 Task: Filter the sponsorship log activity by the past week in the organization "ryshabh2k".
Action: Mouse moved to (1204, 115)
Screenshot: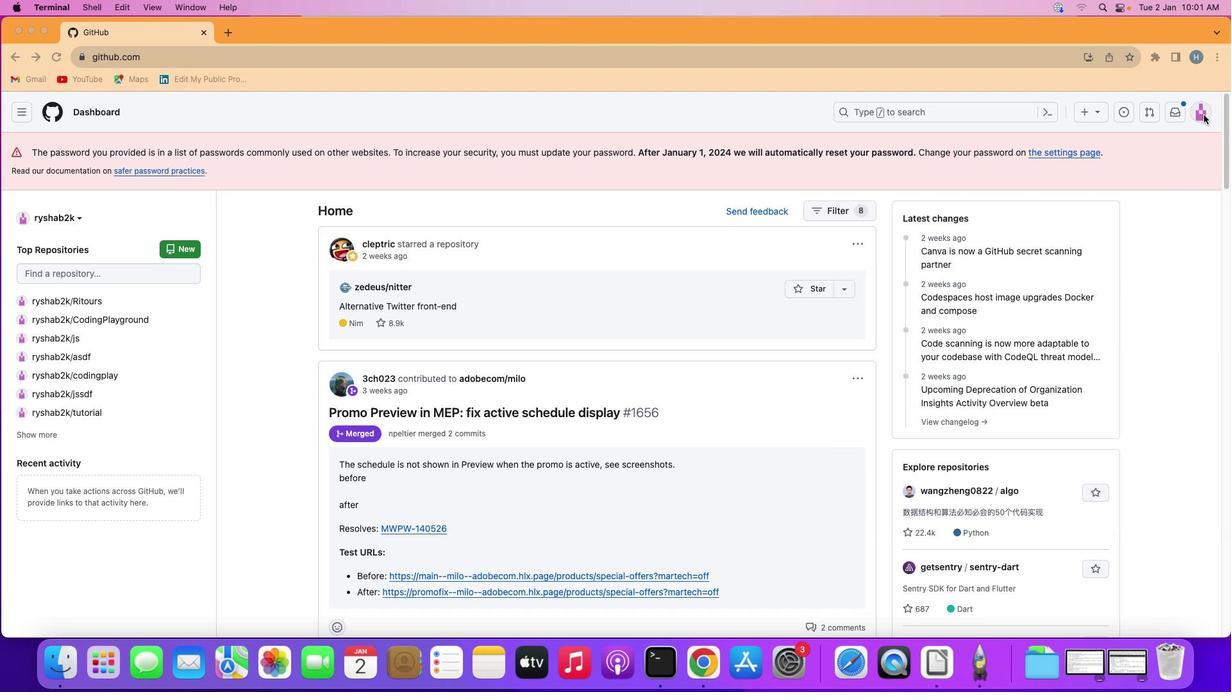 
Action: Mouse pressed left at (1204, 115)
Screenshot: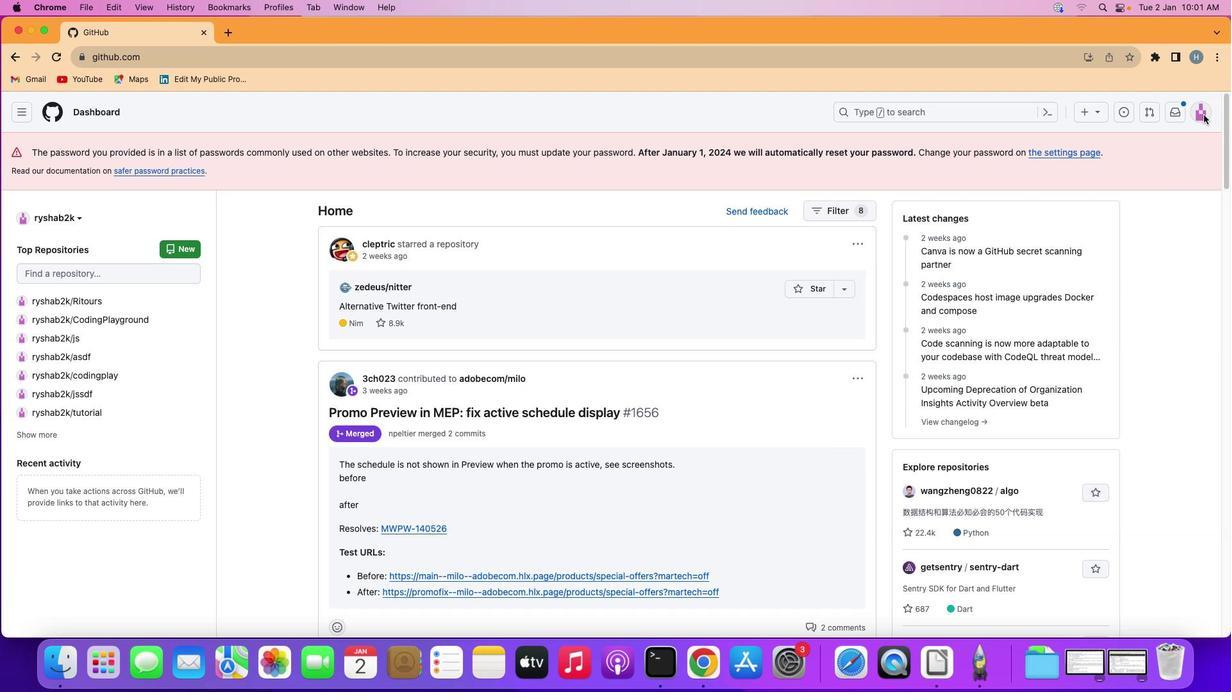 
Action: Mouse moved to (1199, 114)
Screenshot: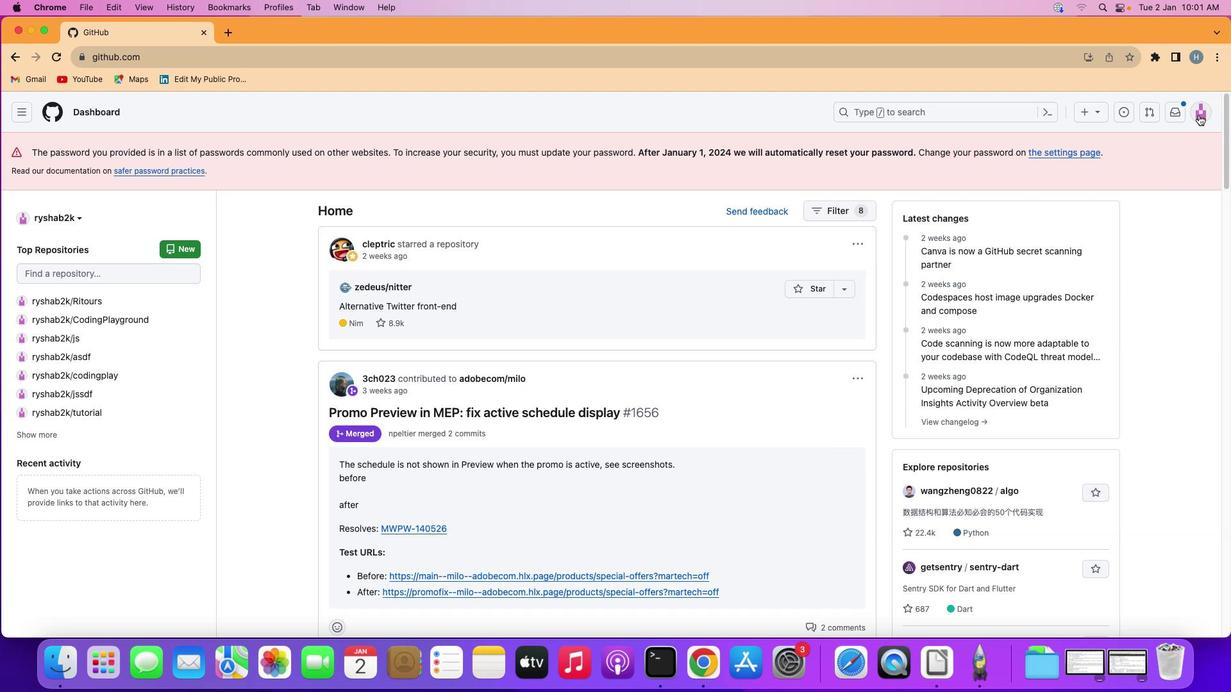 
Action: Mouse pressed left at (1199, 114)
Screenshot: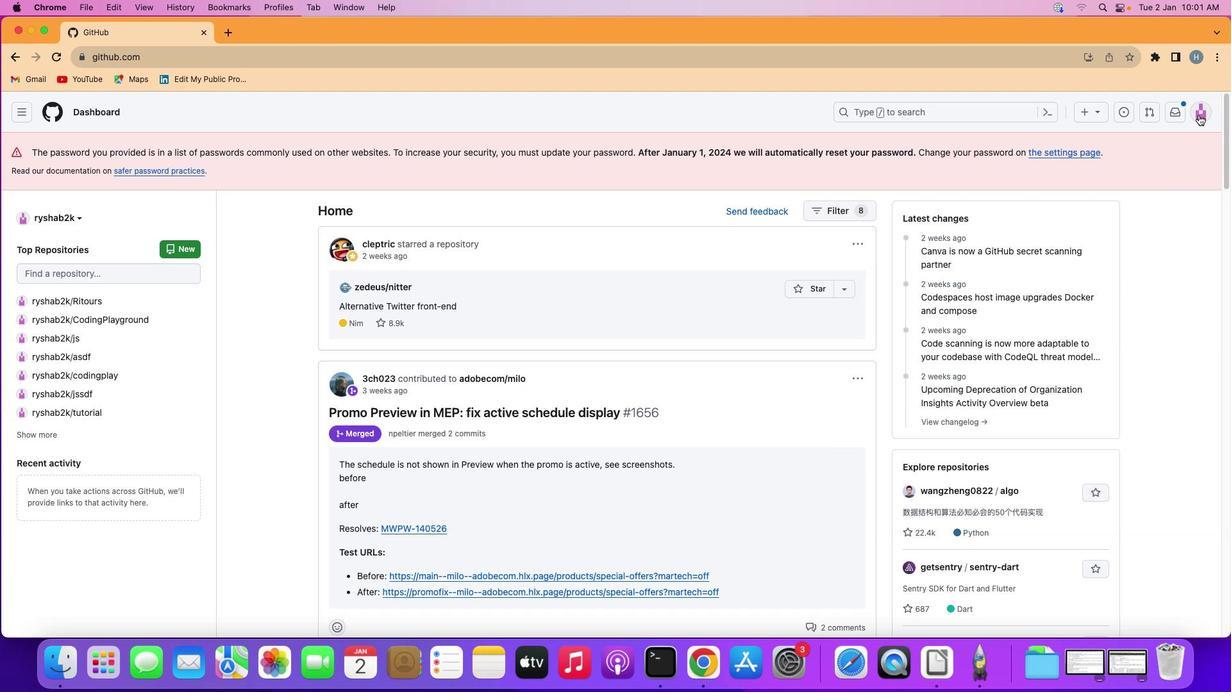 
Action: Mouse moved to (1097, 263)
Screenshot: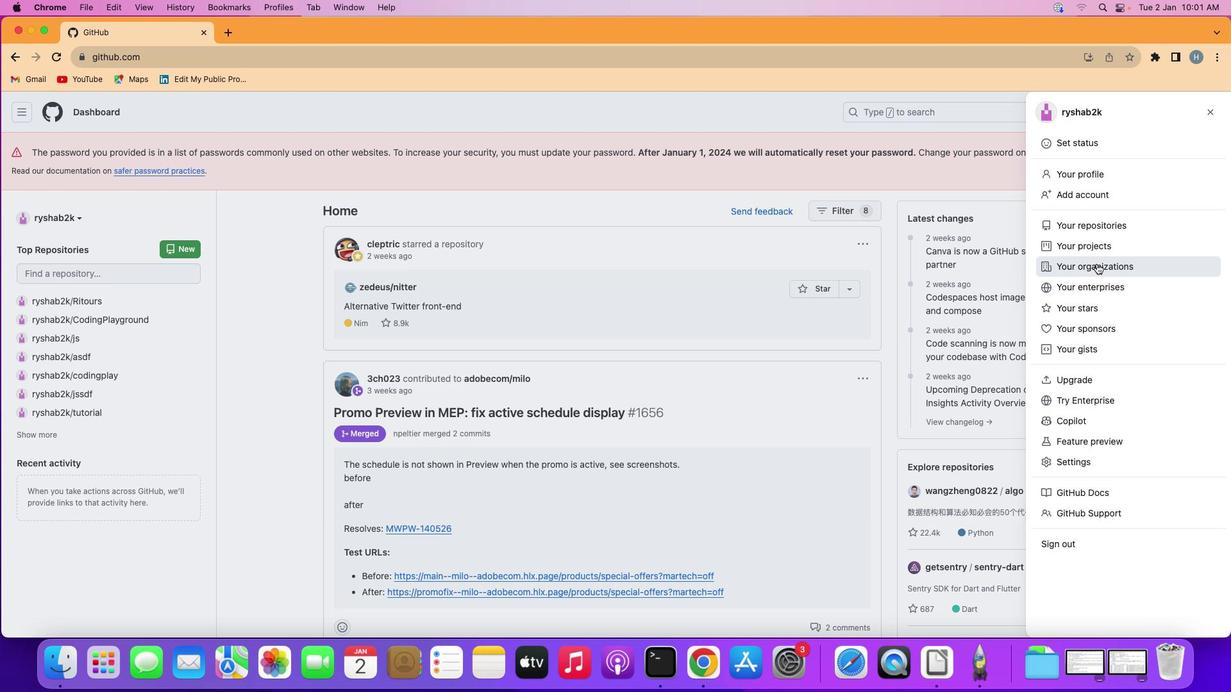 
Action: Mouse pressed left at (1097, 263)
Screenshot: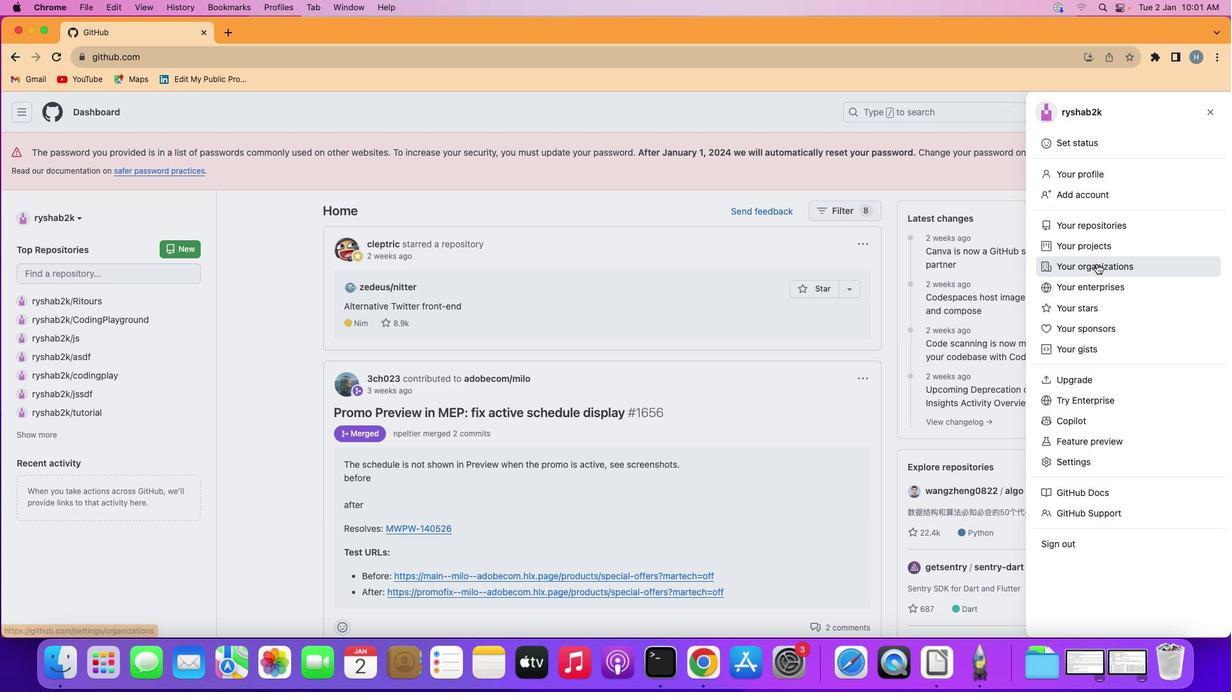 
Action: Mouse moved to (948, 306)
Screenshot: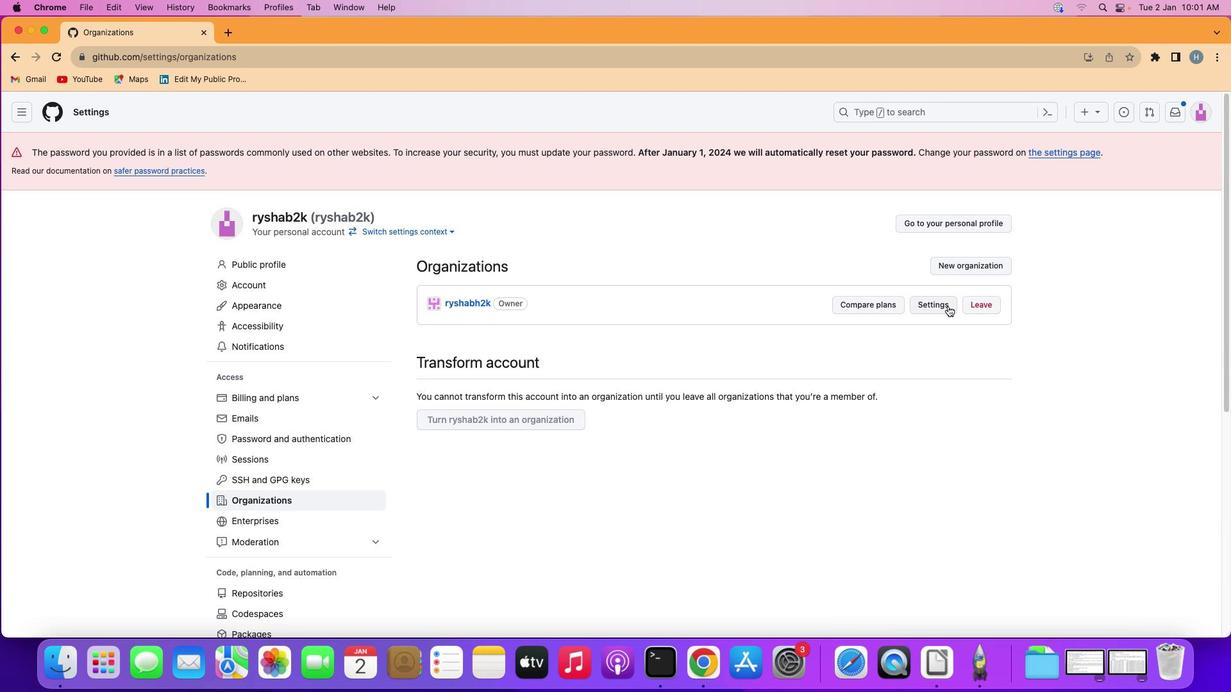 
Action: Mouse pressed left at (948, 306)
Screenshot: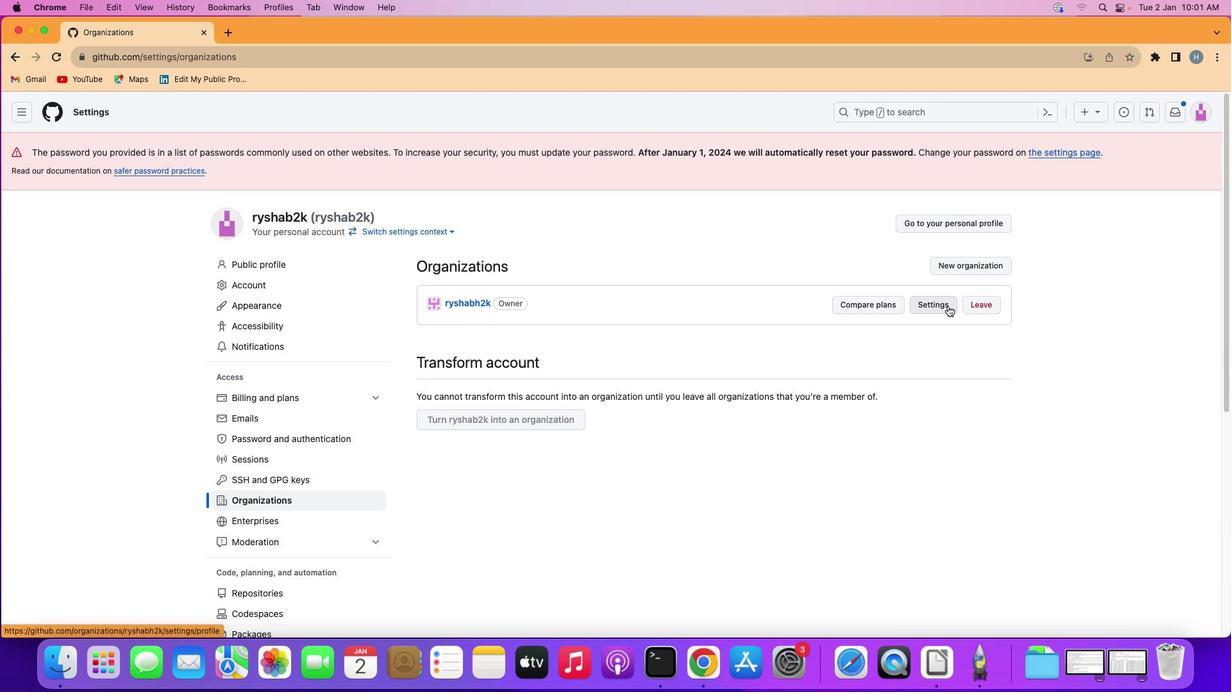 
Action: Mouse moved to (402, 512)
Screenshot: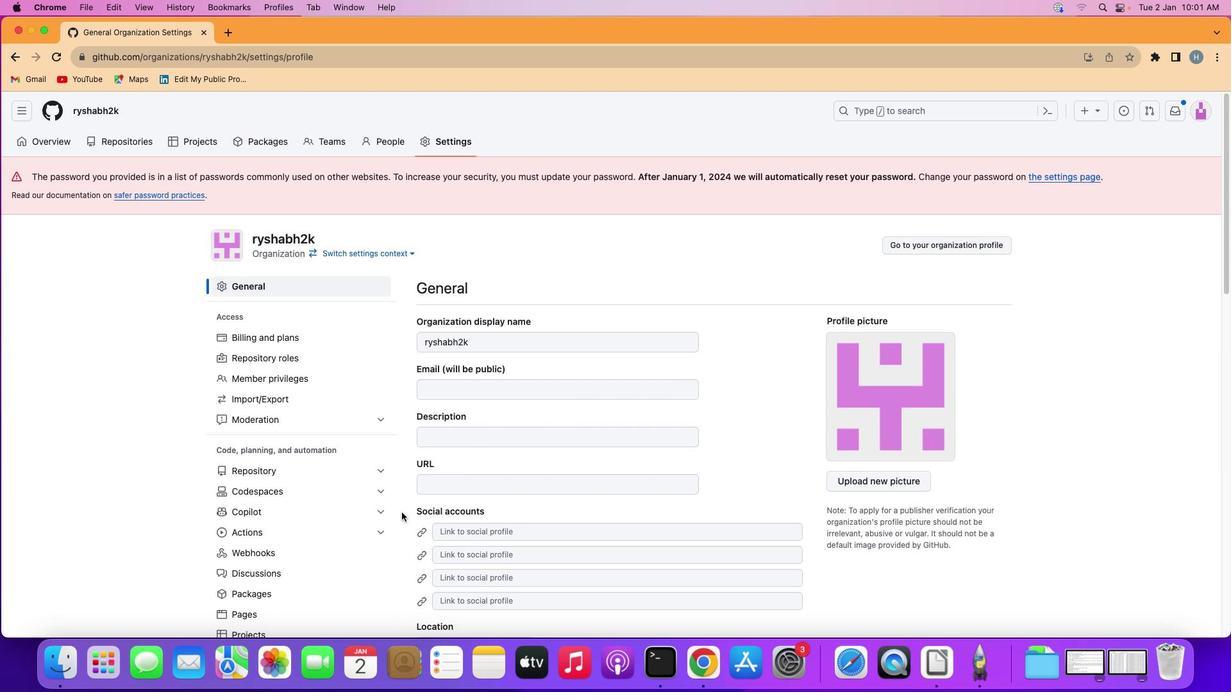 
Action: Mouse scrolled (402, 512) with delta (0, 0)
Screenshot: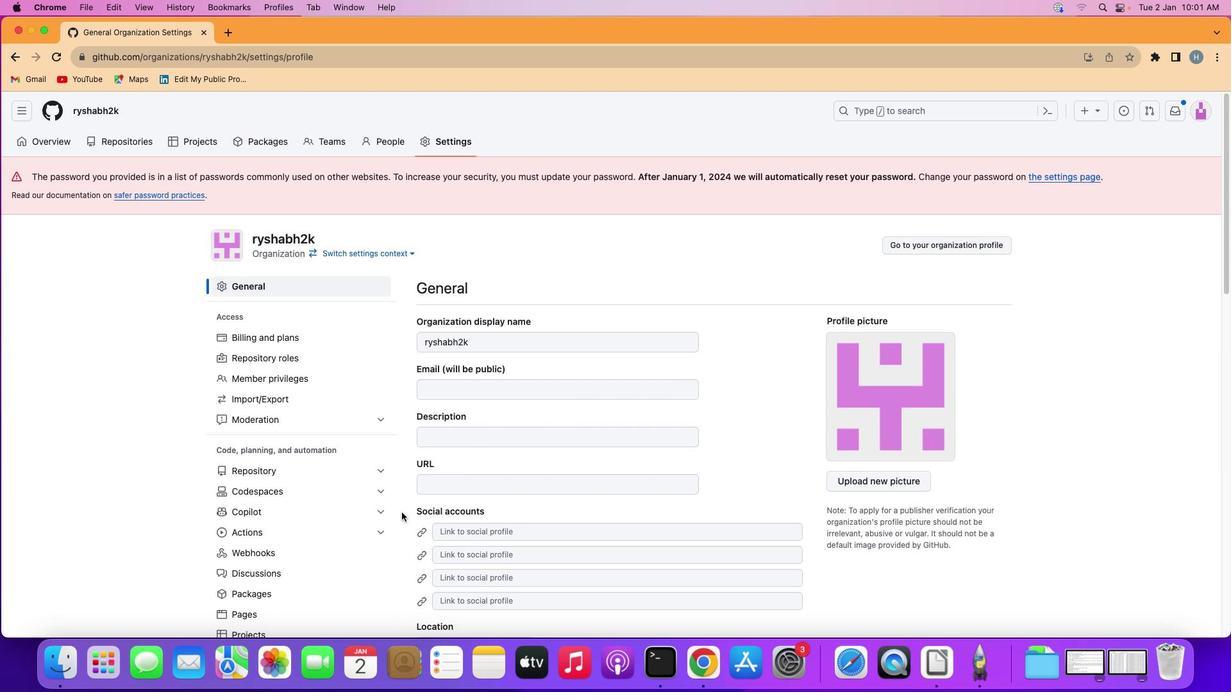 
Action: Mouse scrolled (402, 512) with delta (0, 0)
Screenshot: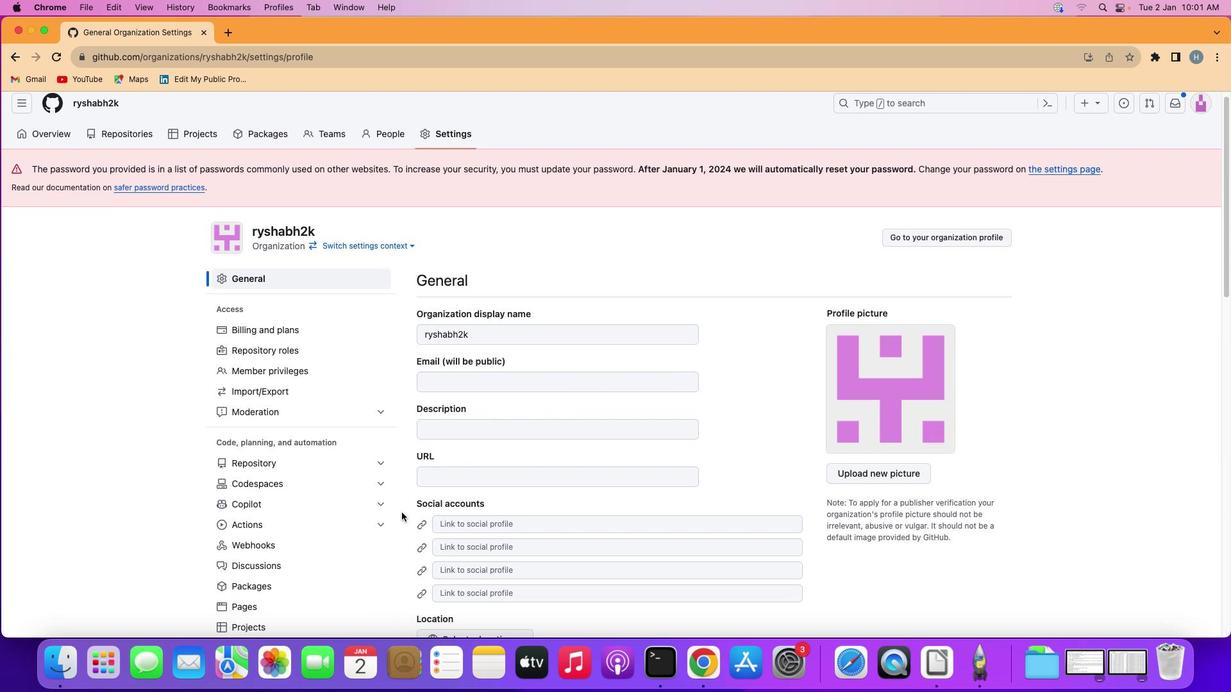 
Action: Mouse moved to (403, 510)
Screenshot: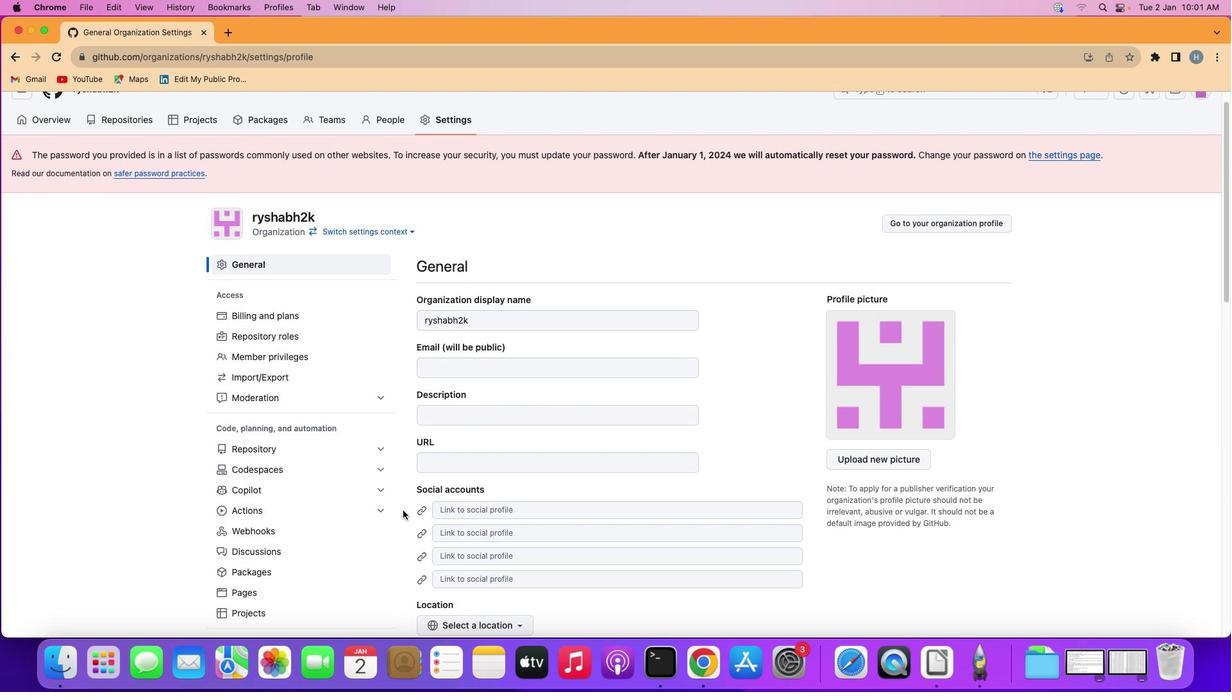 
Action: Mouse scrolled (403, 510) with delta (0, 0)
Screenshot: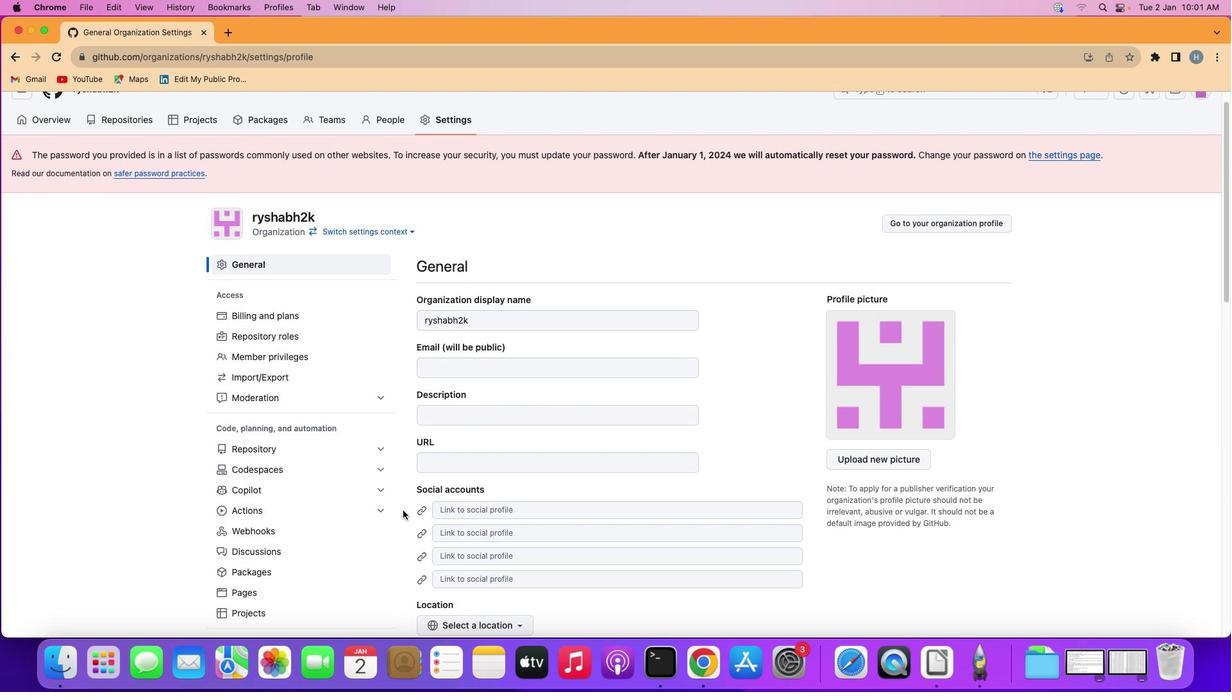 
Action: Mouse scrolled (403, 510) with delta (0, 0)
Screenshot: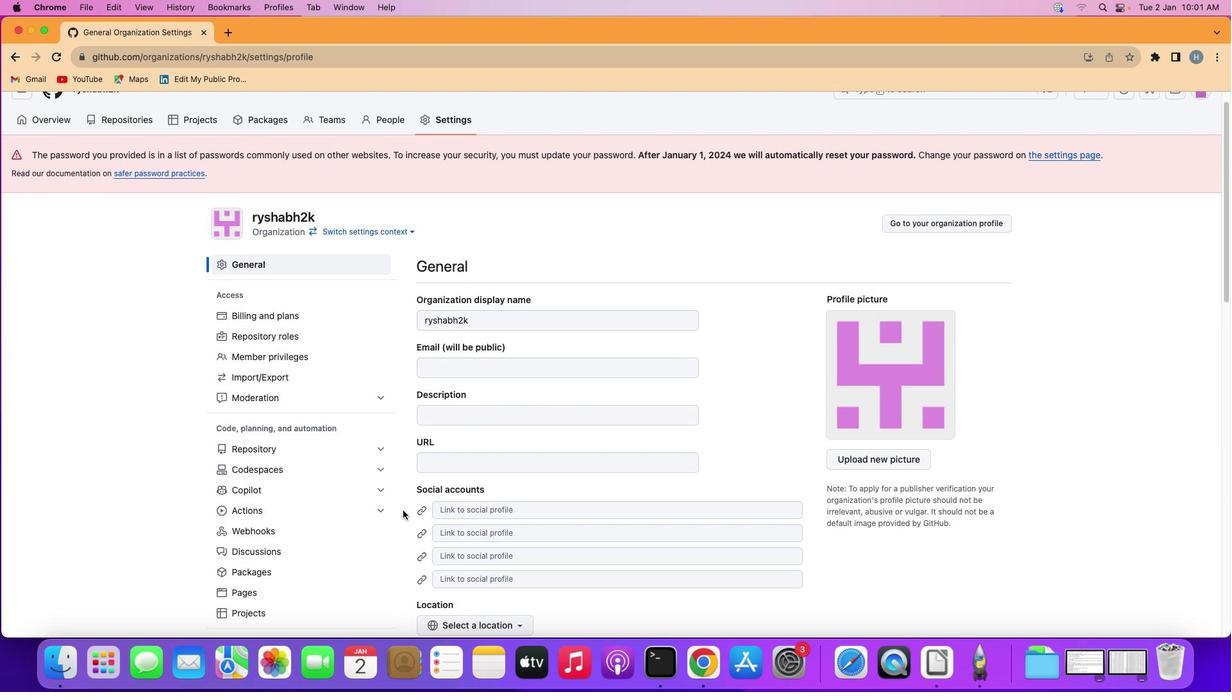 
Action: Mouse moved to (403, 510)
Screenshot: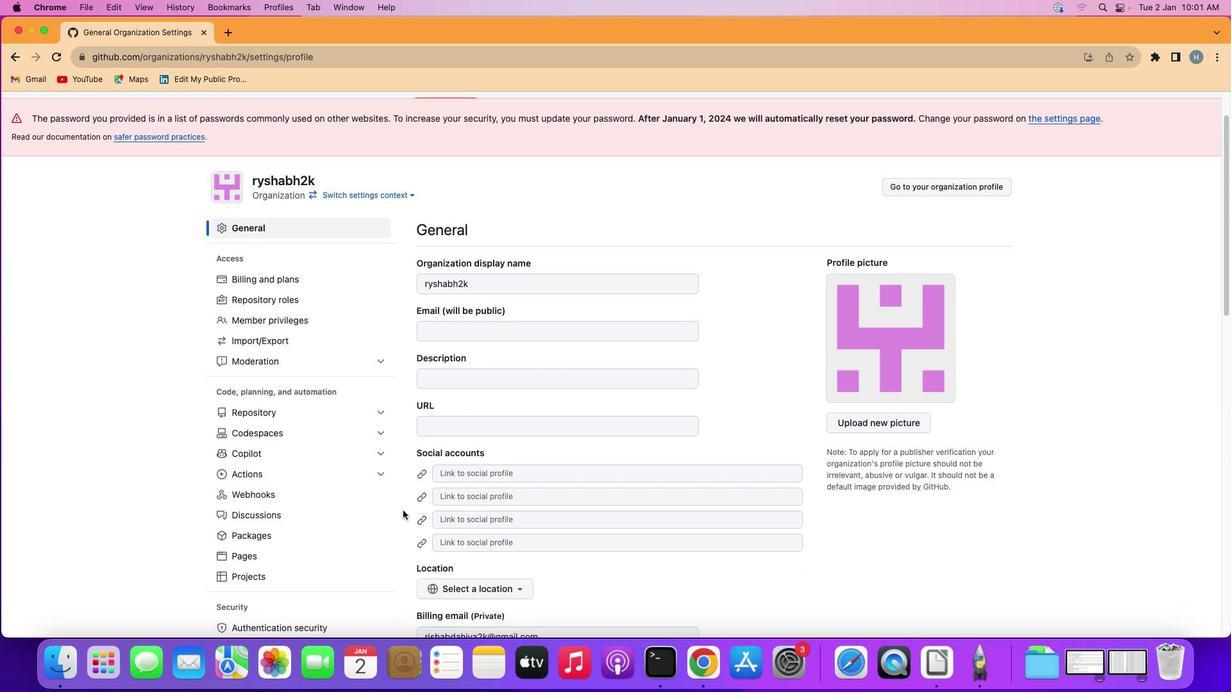 
Action: Mouse scrolled (403, 510) with delta (0, -1)
Screenshot: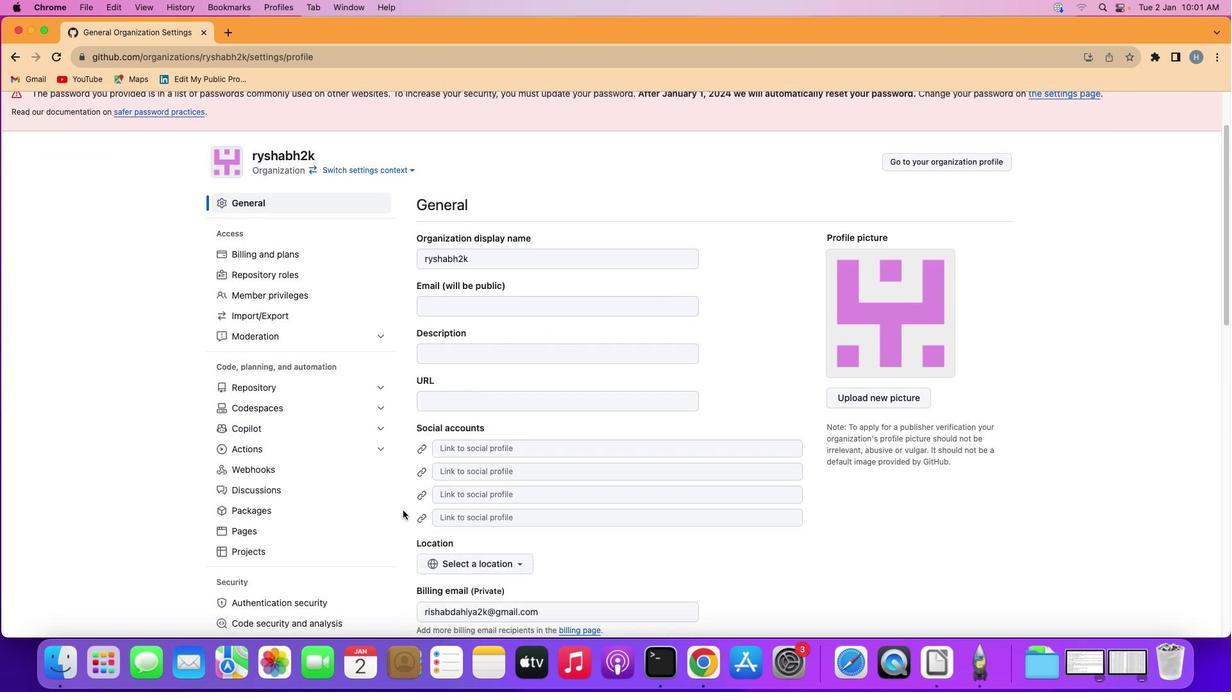 
Action: Mouse scrolled (403, 510) with delta (0, 0)
Screenshot: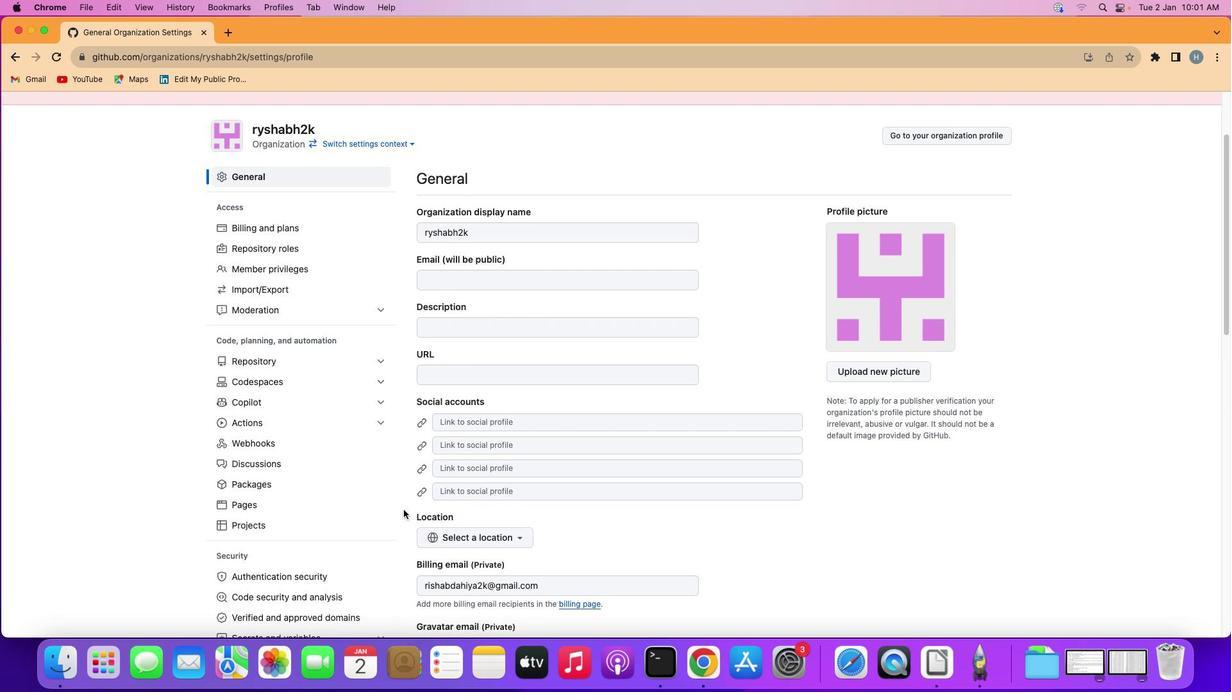 
Action: Mouse scrolled (403, 510) with delta (0, 0)
Screenshot: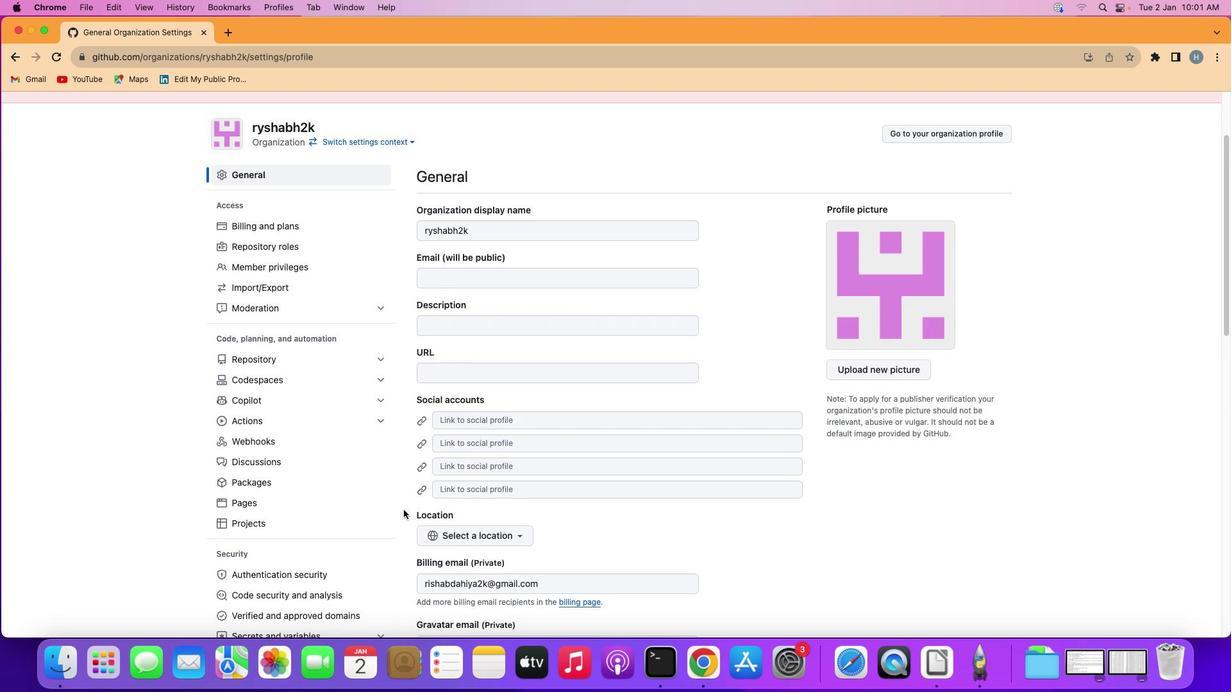 
Action: Mouse moved to (403, 510)
Screenshot: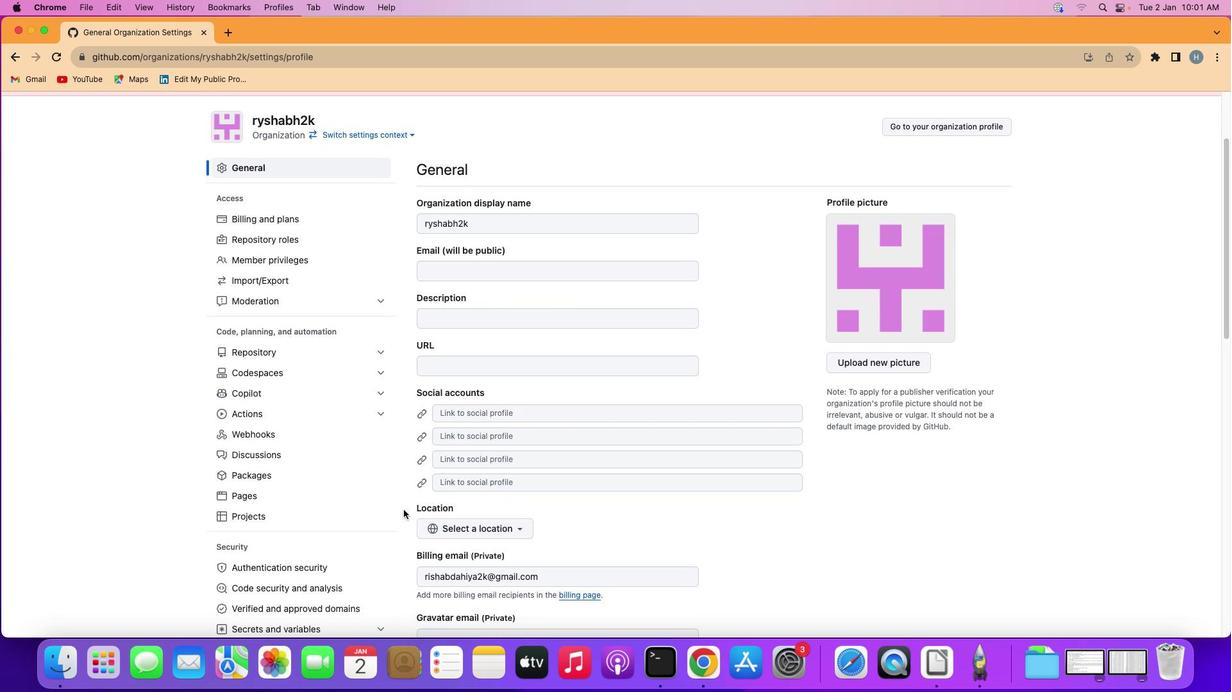
Action: Mouse scrolled (403, 510) with delta (0, 1)
Screenshot: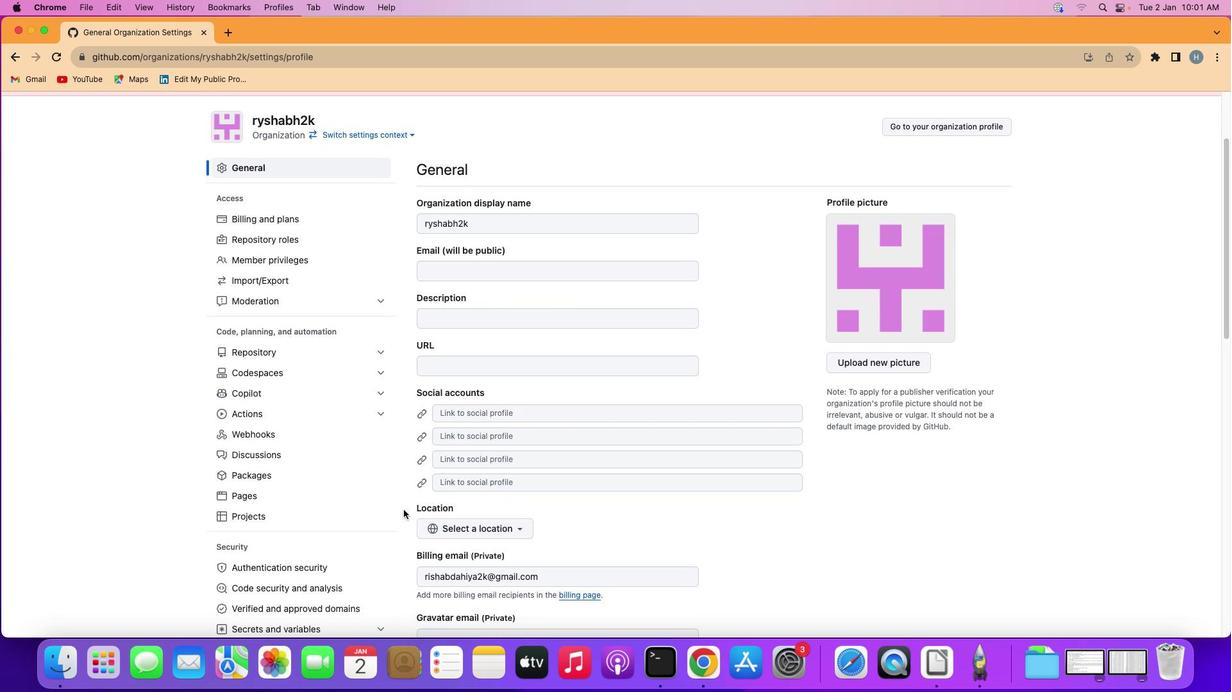 
Action: Mouse scrolled (403, 510) with delta (0, -1)
Screenshot: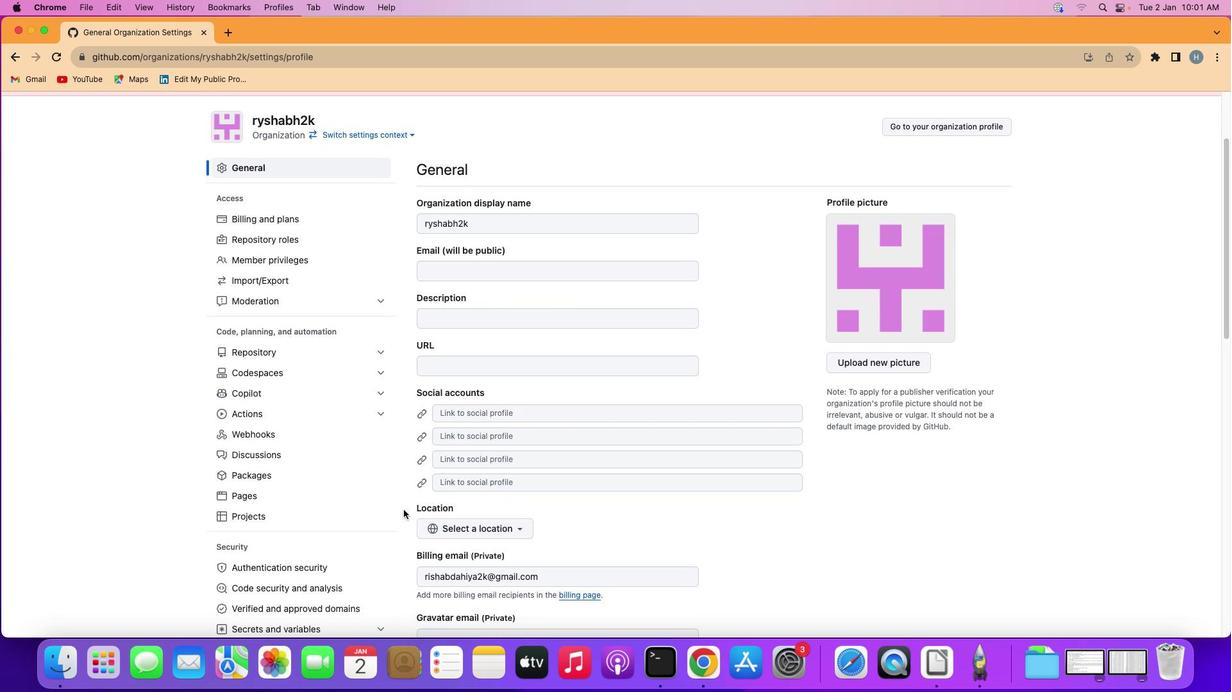 
Action: Mouse moved to (403, 510)
Screenshot: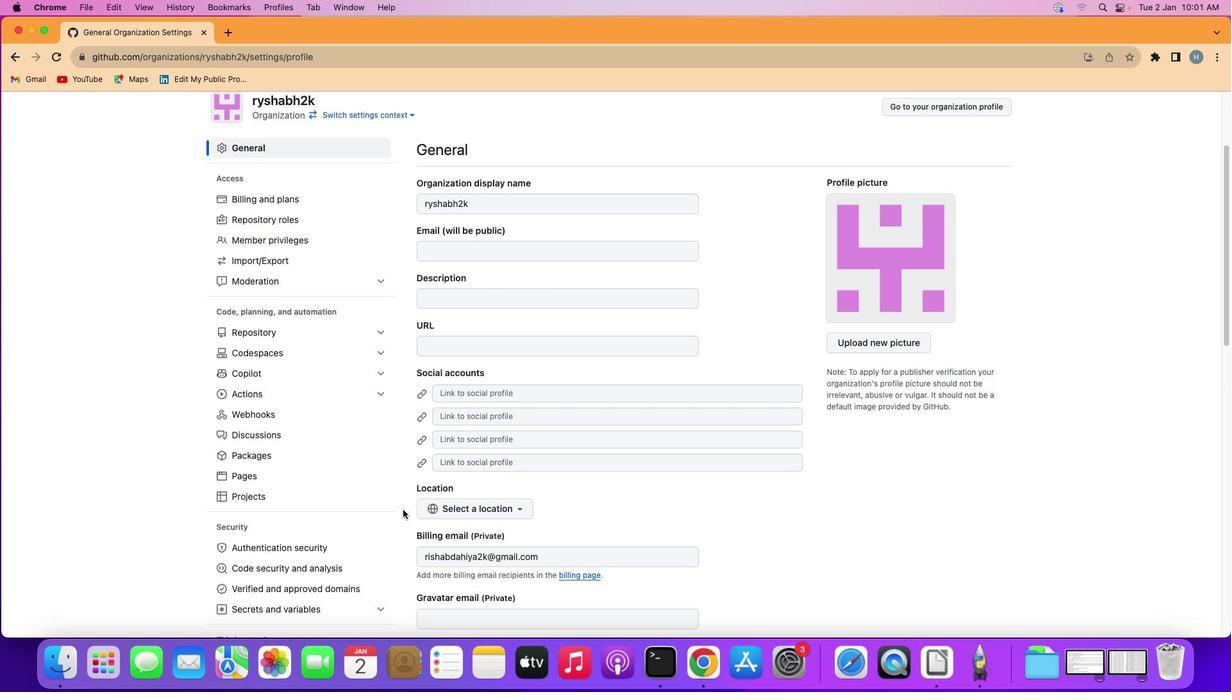 
Action: Mouse scrolled (403, 510) with delta (0, 0)
Screenshot: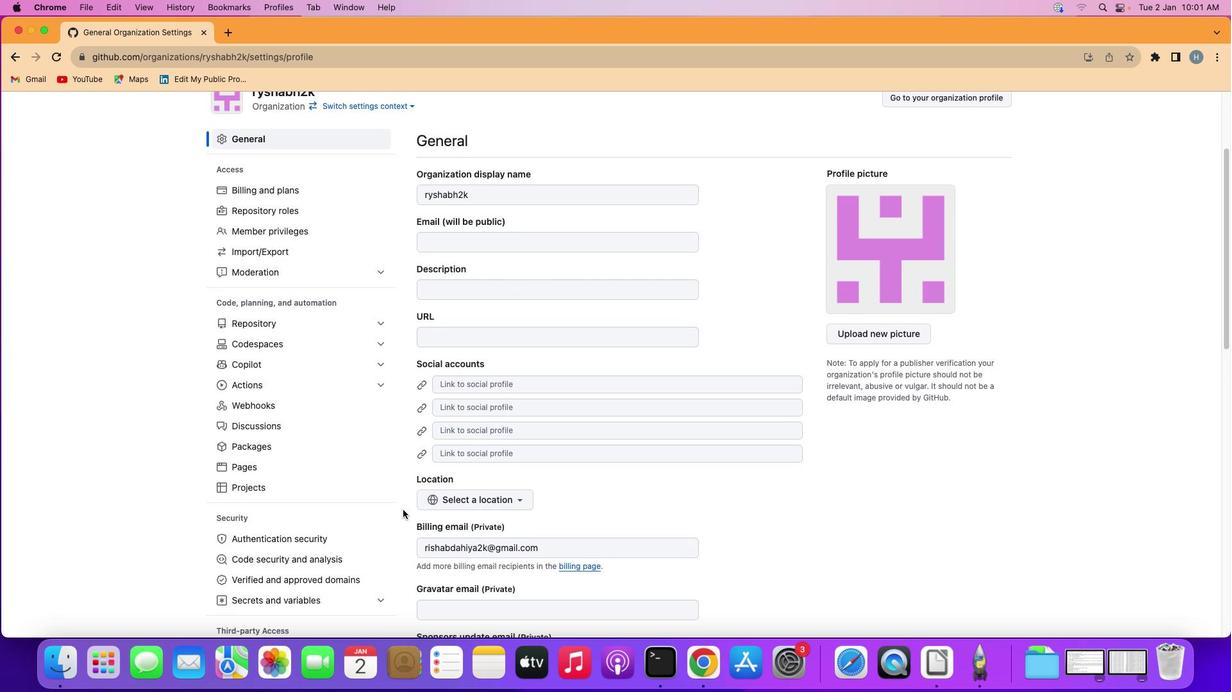 
Action: Mouse scrolled (403, 510) with delta (0, 0)
Screenshot: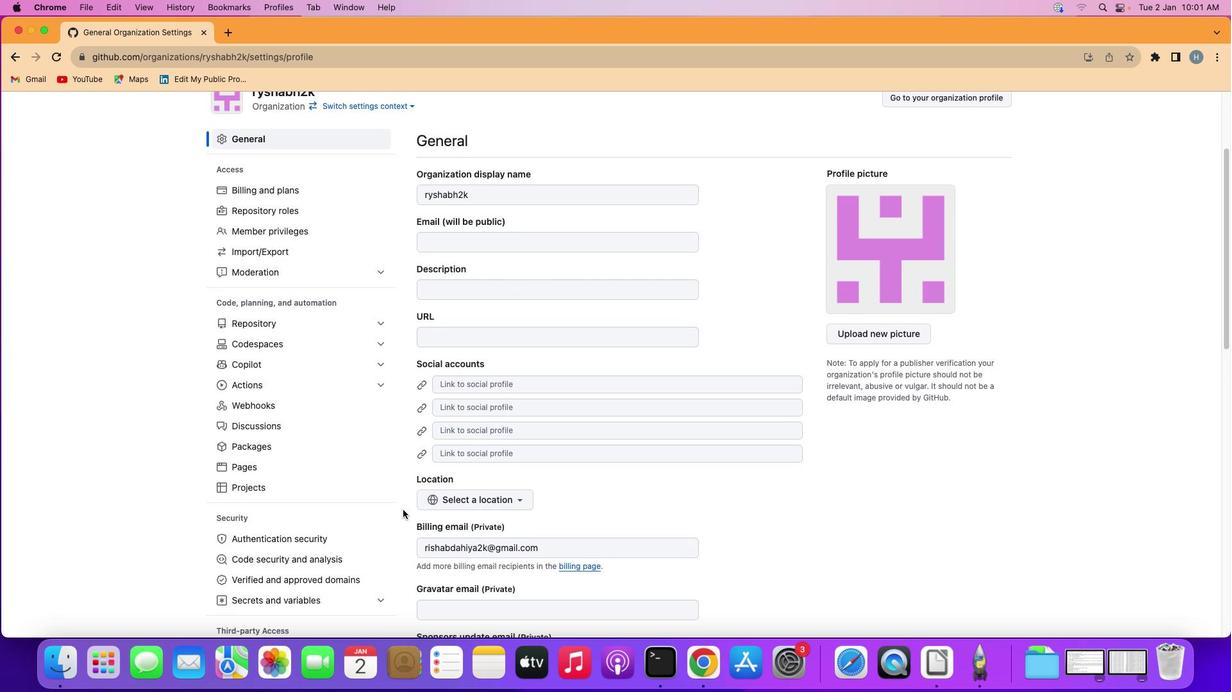
Action: Mouse scrolled (403, 510) with delta (0, 1)
Screenshot: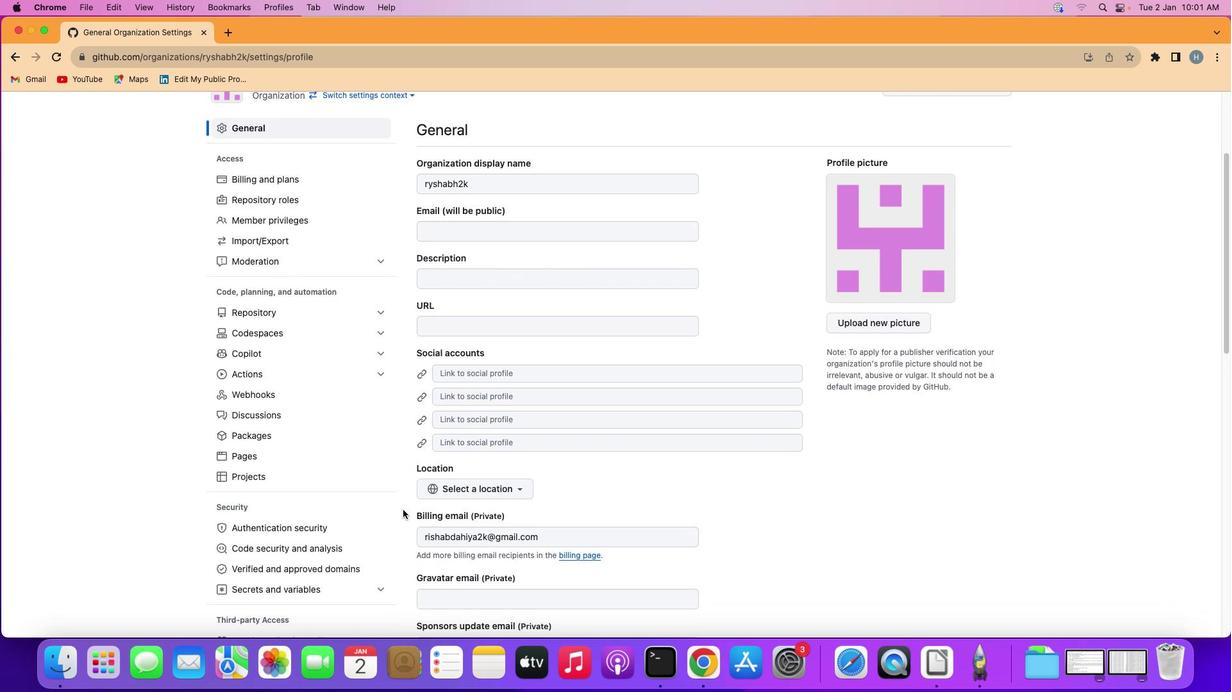 
Action: Mouse scrolled (403, 510) with delta (0, -2)
Screenshot: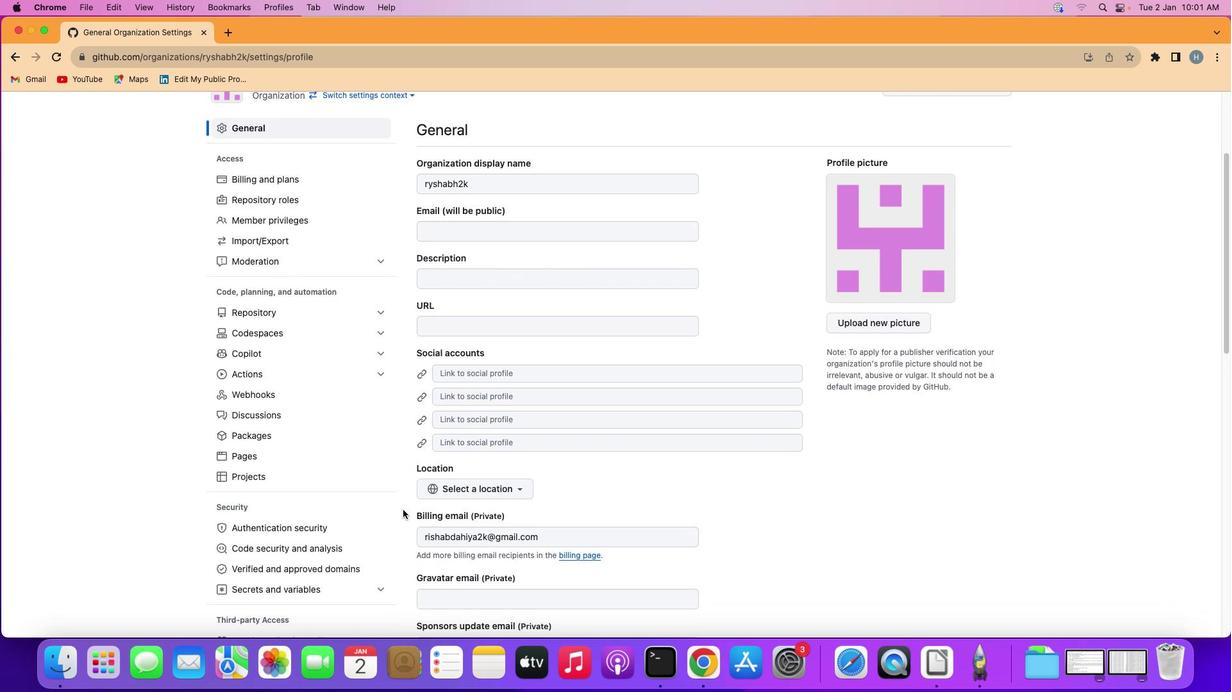 
Action: Mouse scrolled (403, 510) with delta (0, -1)
Screenshot: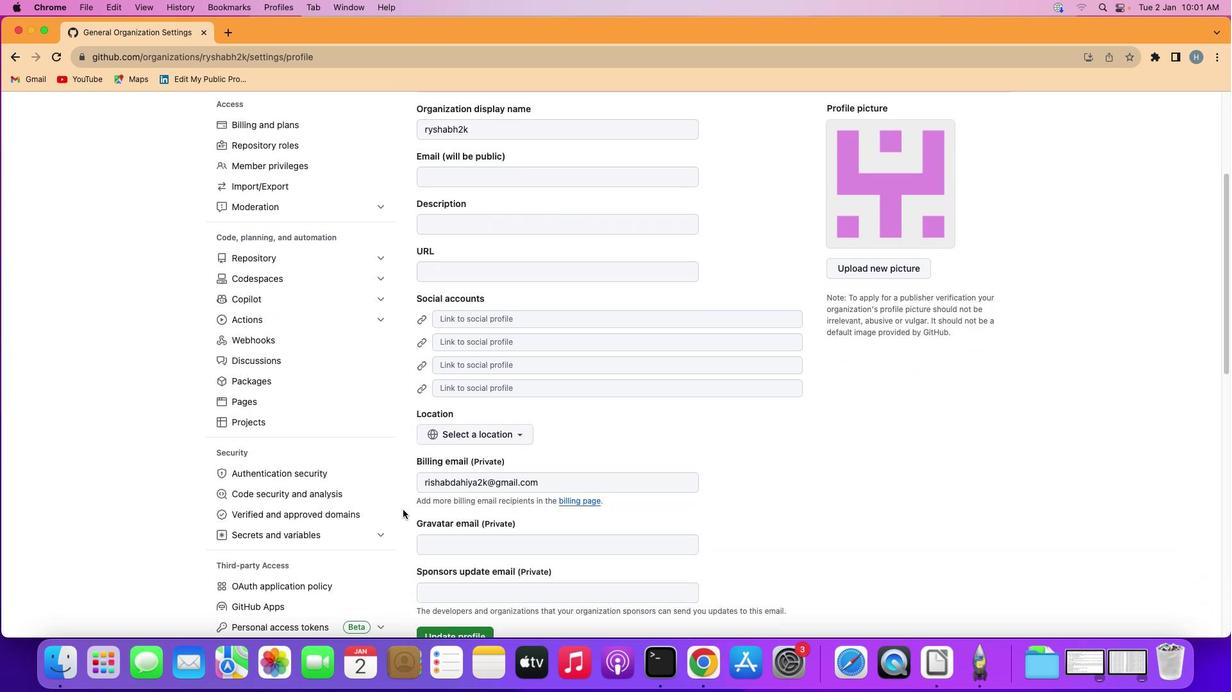 
Action: Mouse scrolled (403, 510) with delta (0, 0)
Screenshot: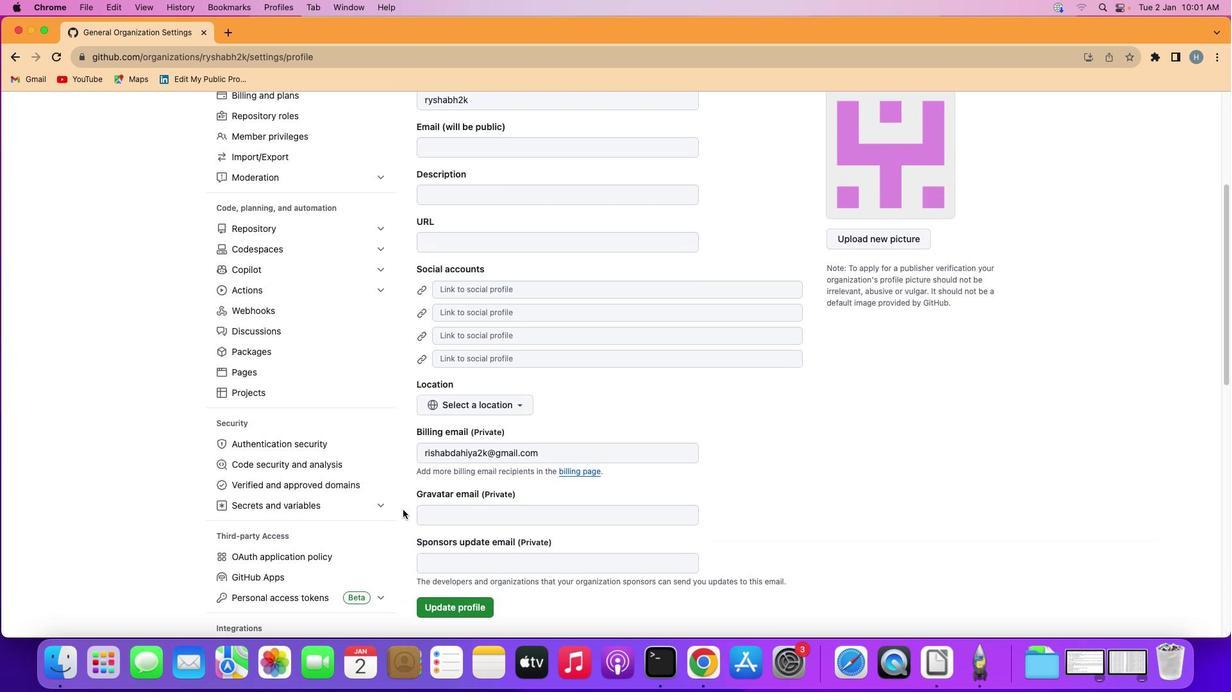
Action: Mouse scrolled (403, 510) with delta (0, 1)
Screenshot: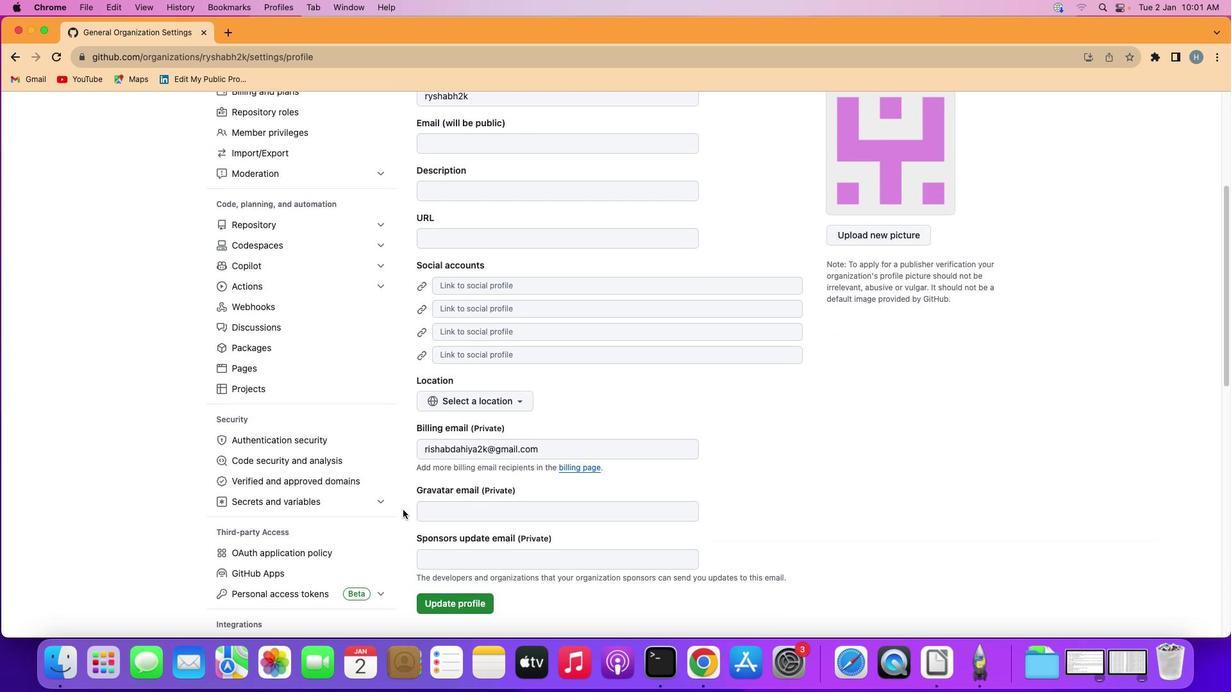 
Action: Mouse scrolled (403, 510) with delta (0, -2)
Screenshot: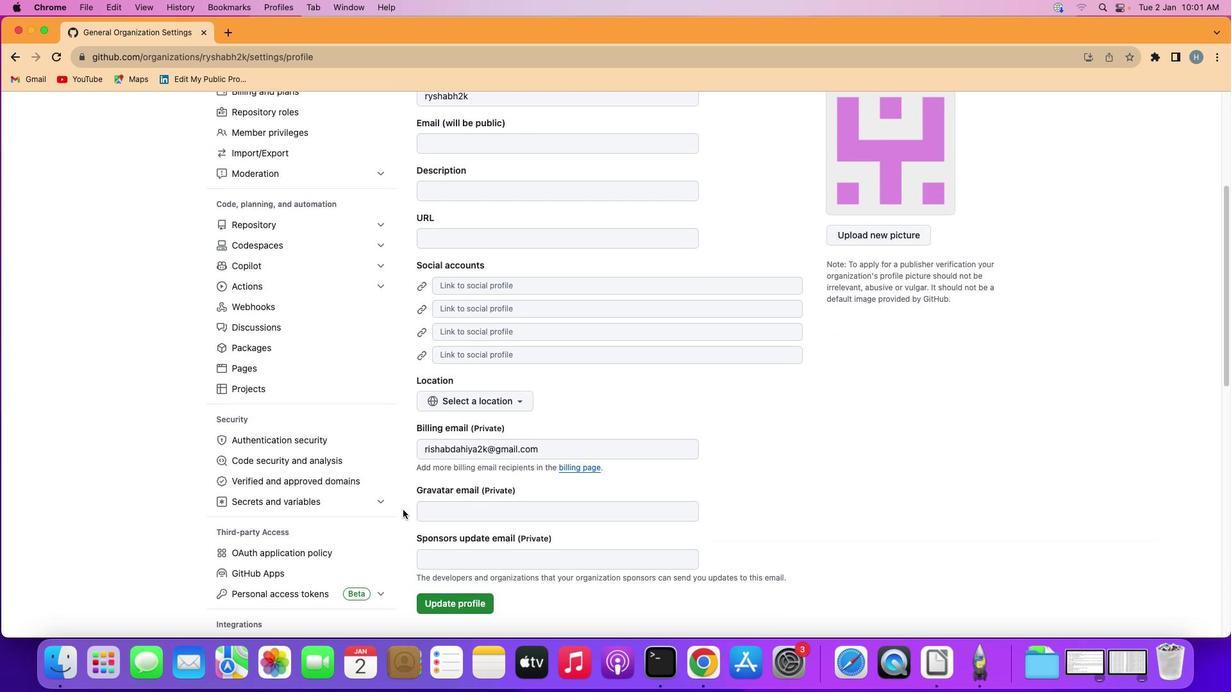 
Action: Mouse scrolled (403, 510) with delta (0, -1)
Screenshot: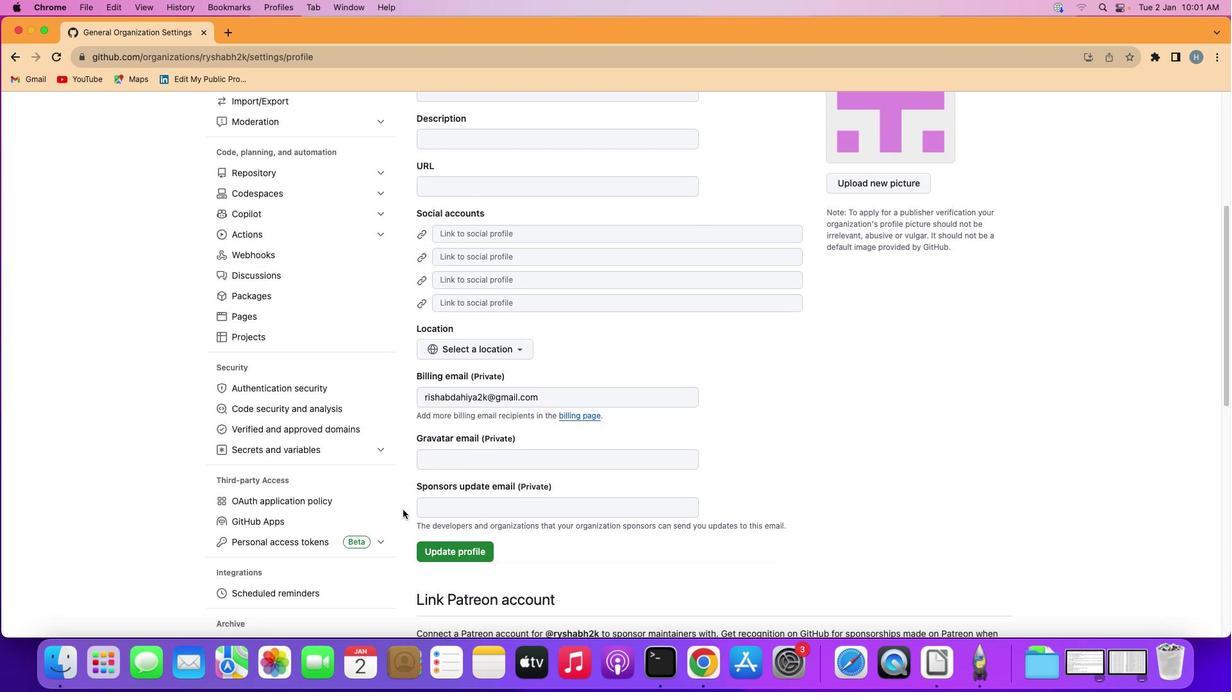 
Action: Mouse moved to (352, 557)
Screenshot: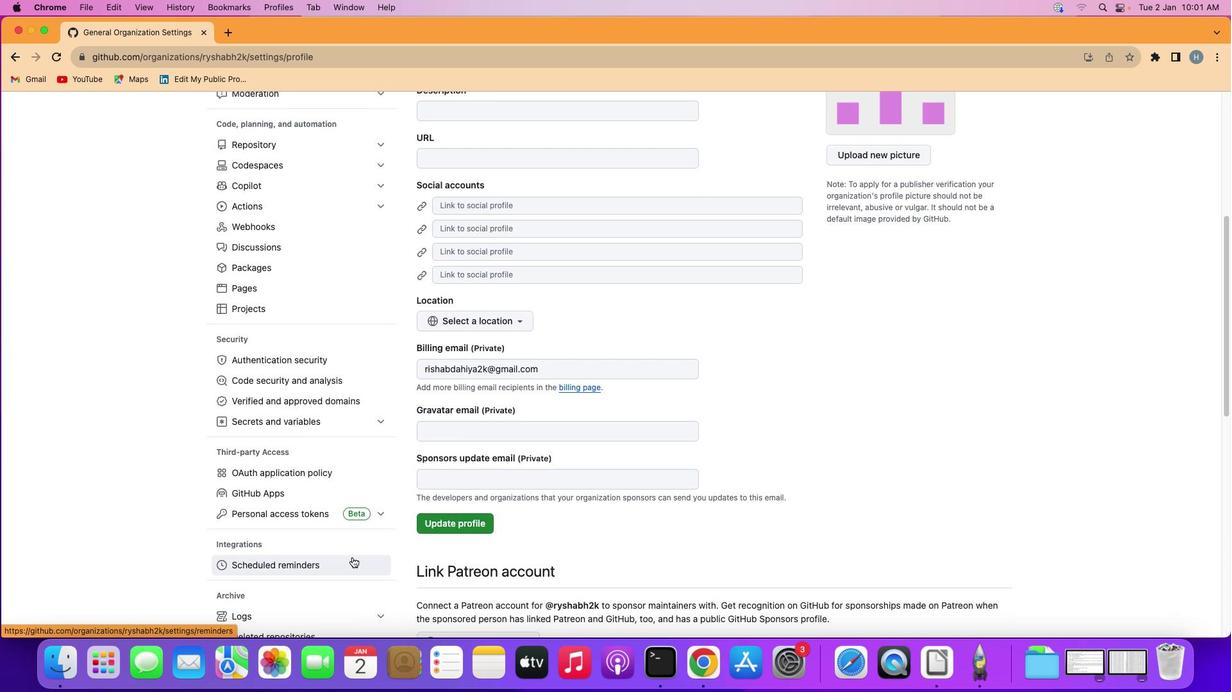 
Action: Mouse scrolled (352, 557) with delta (0, 0)
Screenshot: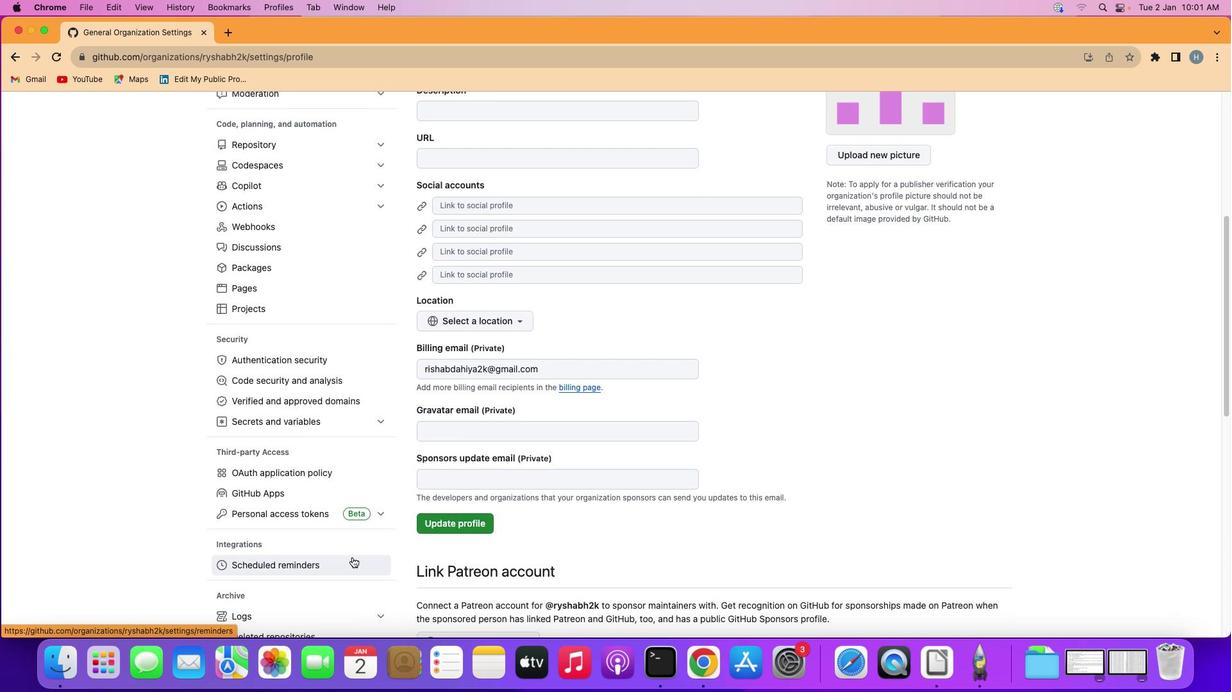 
Action: Mouse moved to (352, 557)
Screenshot: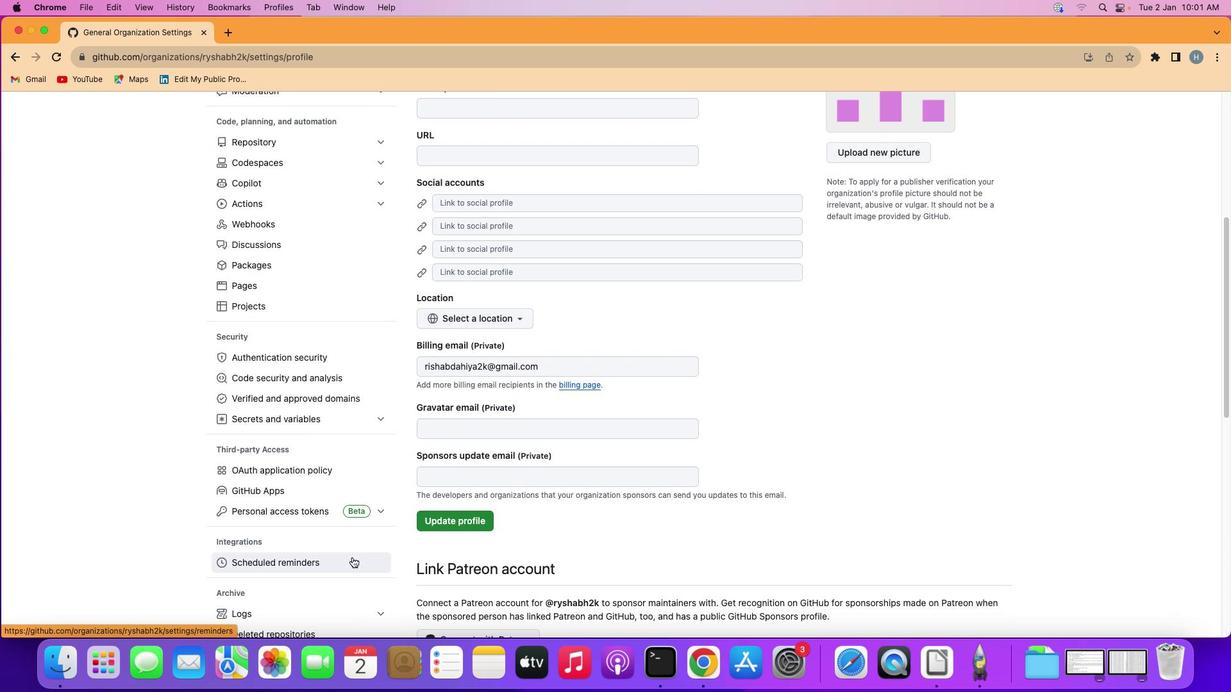 
Action: Mouse scrolled (352, 557) with delta (0, 0)
Screenshot: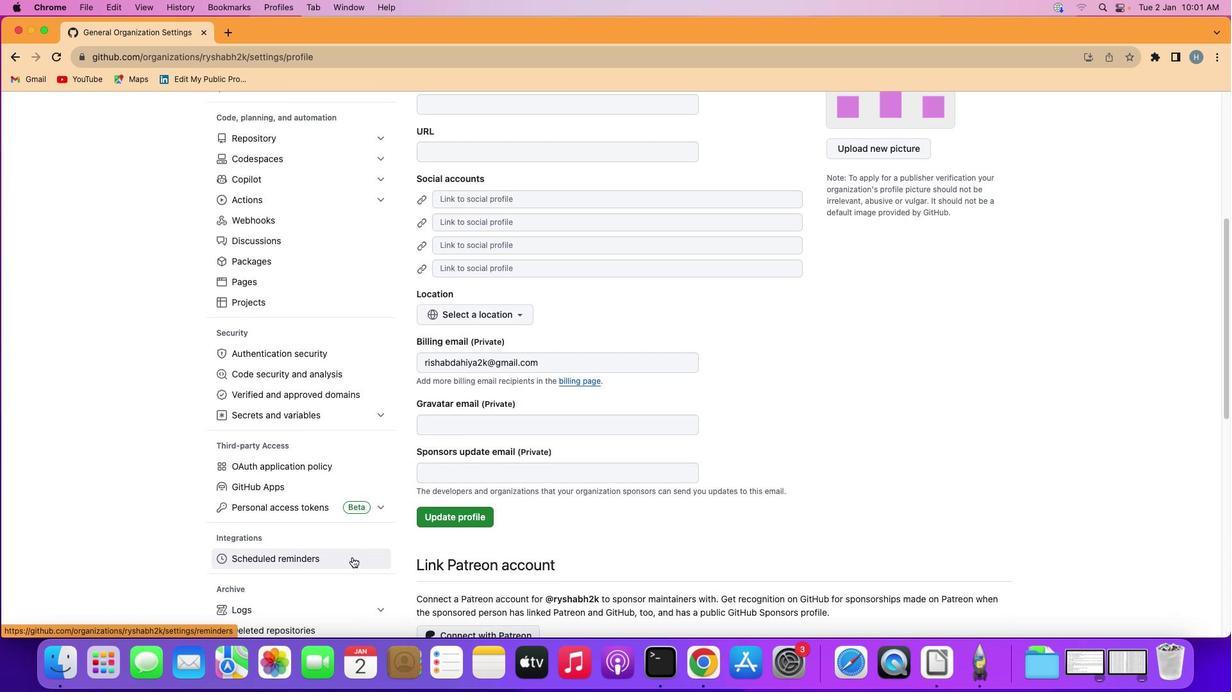 
Action: Mouse scrolled (352, 557) with delta (0, 0)
Screenshot: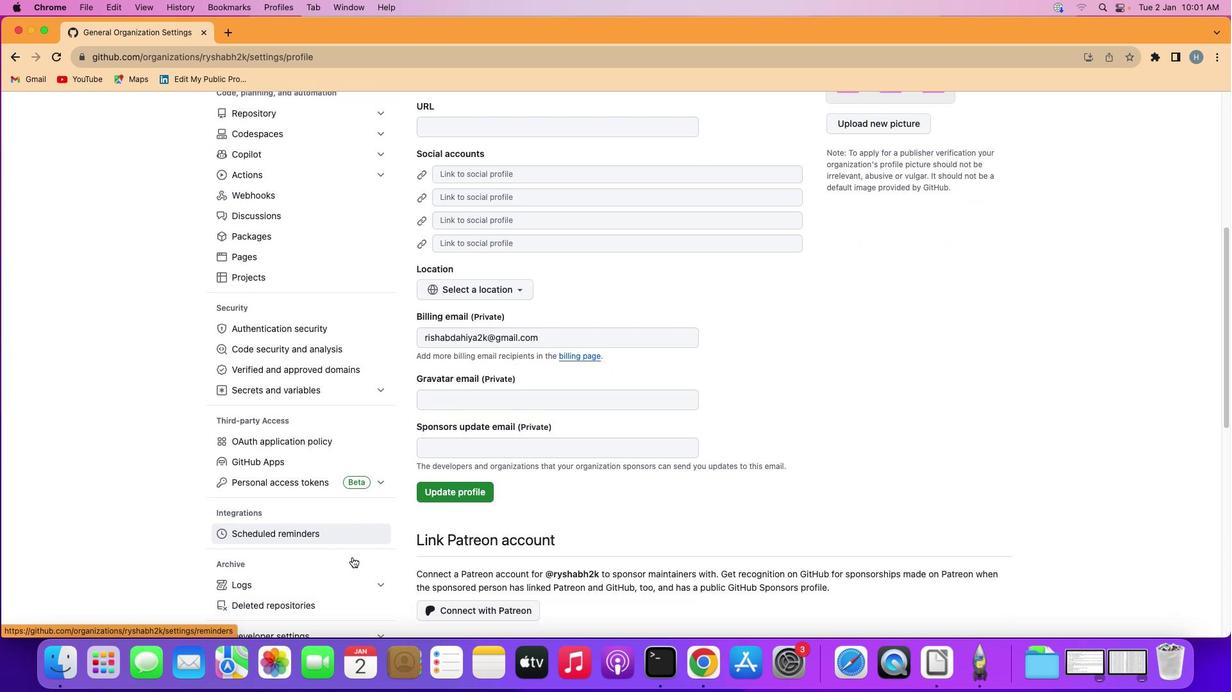 
Action: Mouse moved to (323, 564)
Screenshot: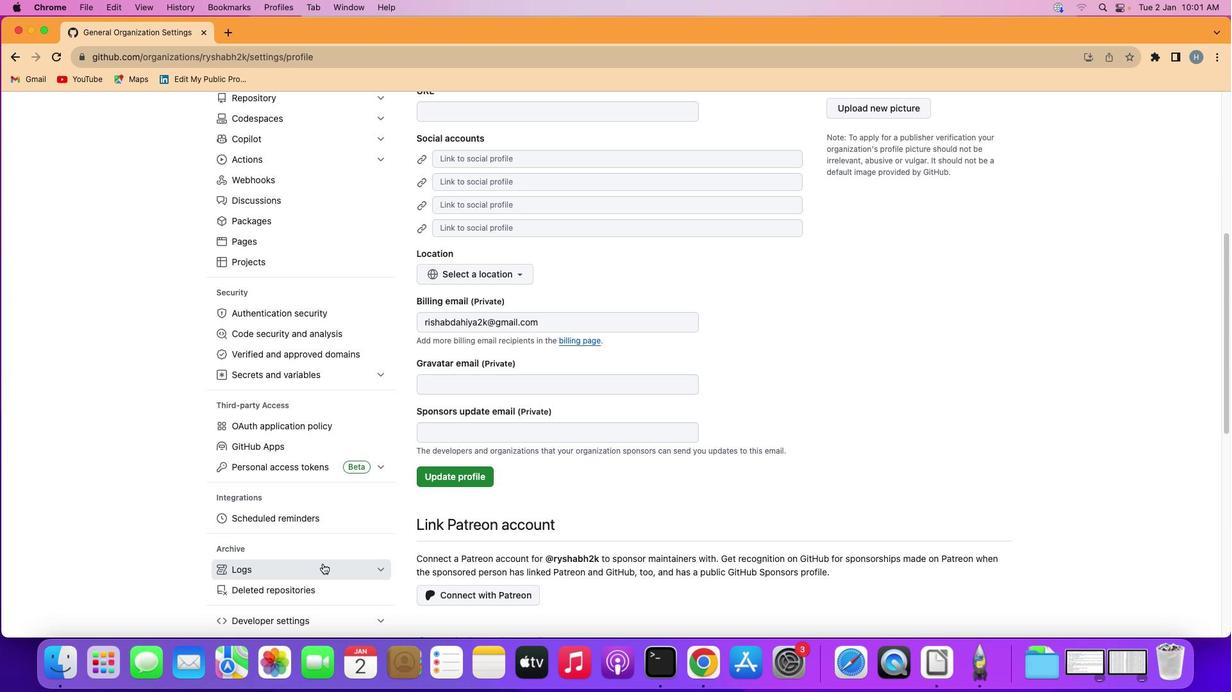 
Action: Mouse pressed left at (323, 564)
Screenshot: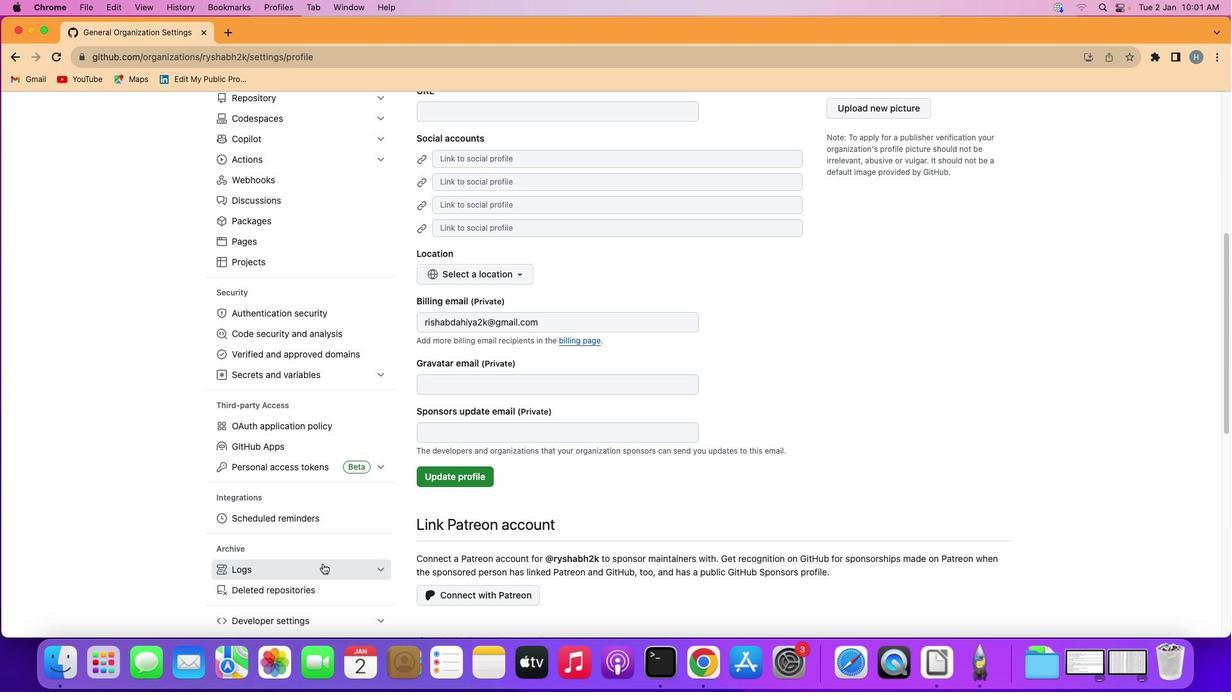 
Action: Mouse moved to (302, 589)
Screenshot: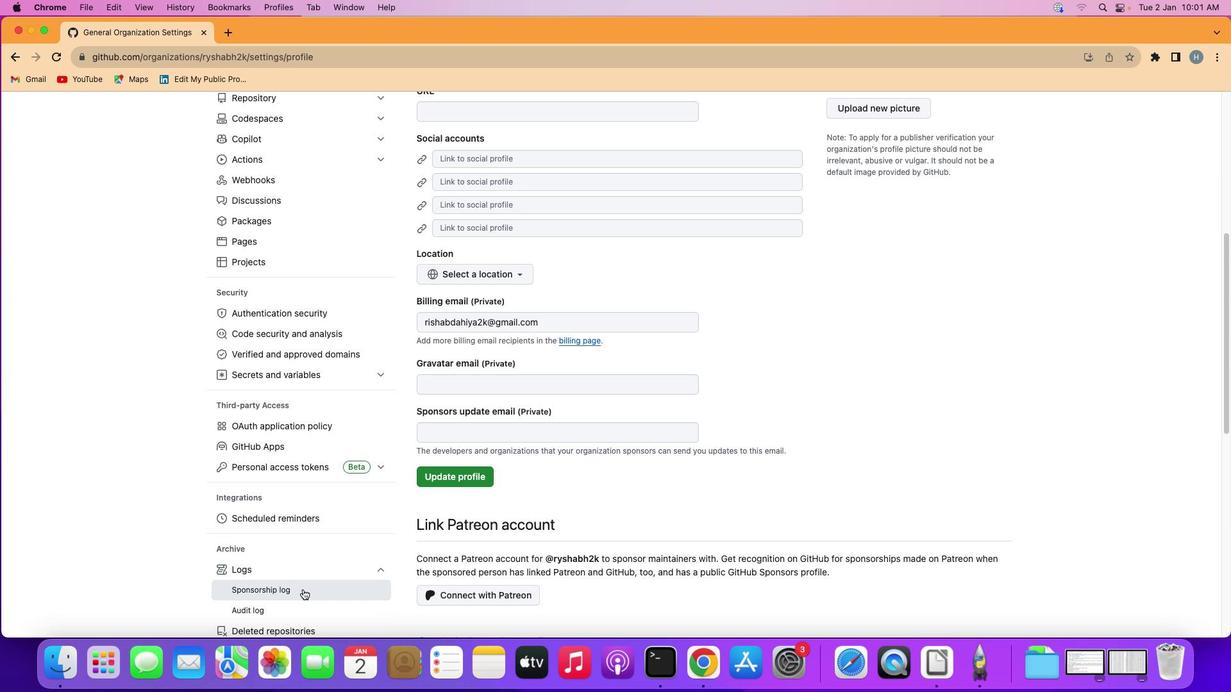 
Action: Mouse pressed left at (302, 589)
Screenshot: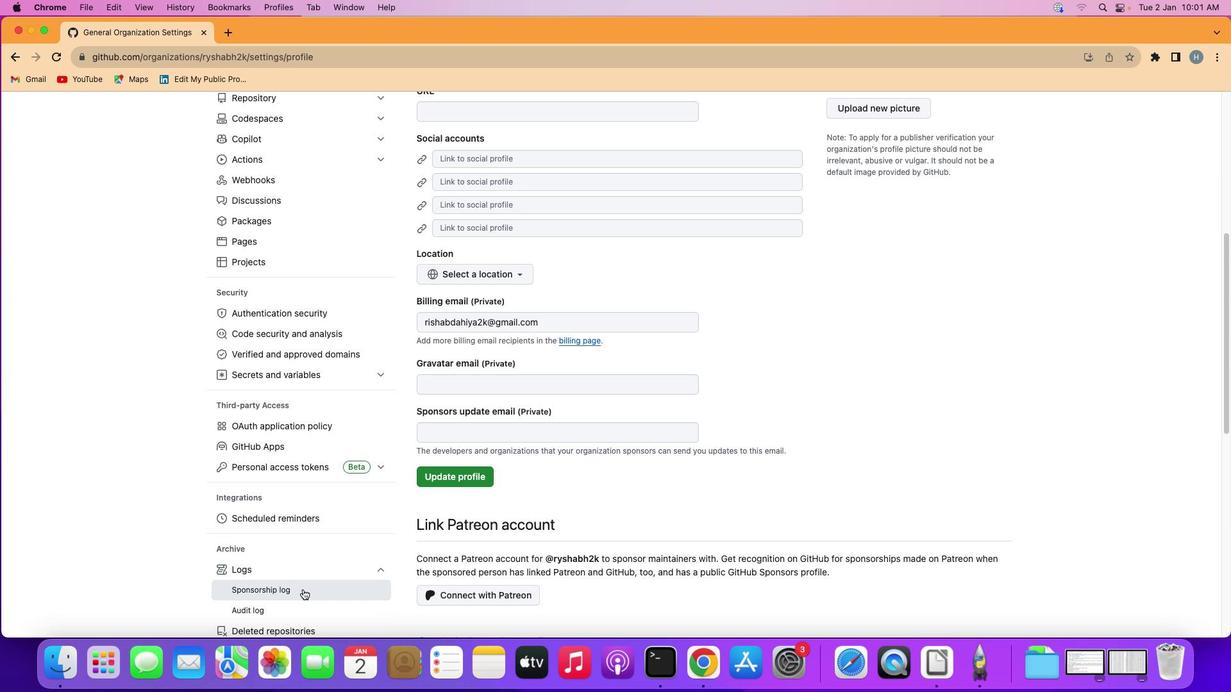 
Action: Mouse moved to (995, 284)
Screenshot: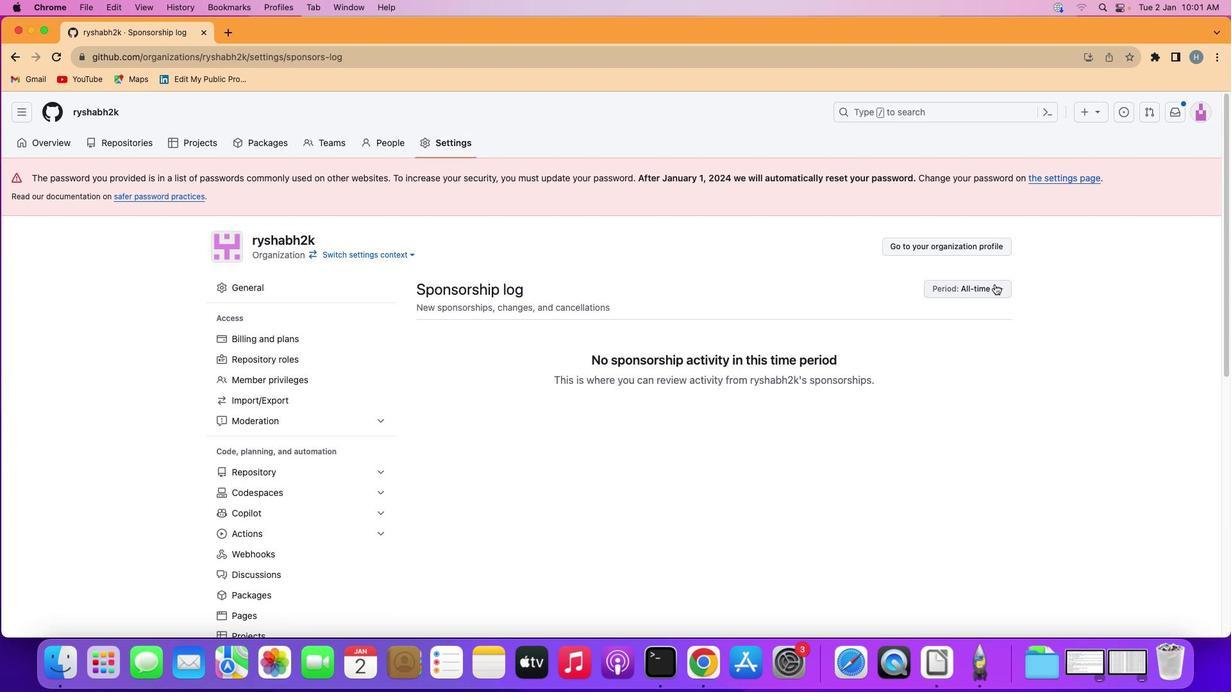 
Action: Mouse pressed left at (995, 284)
Screenshot: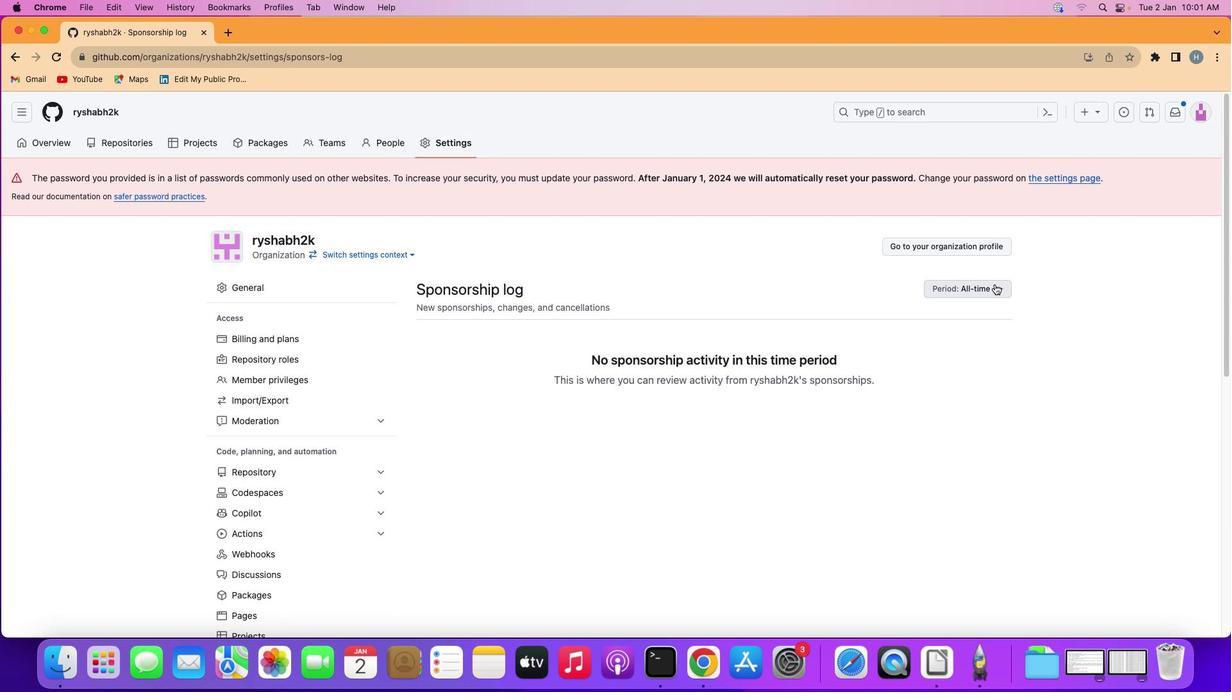 
Action: Mouse moved to (978, 357)
Screenshot: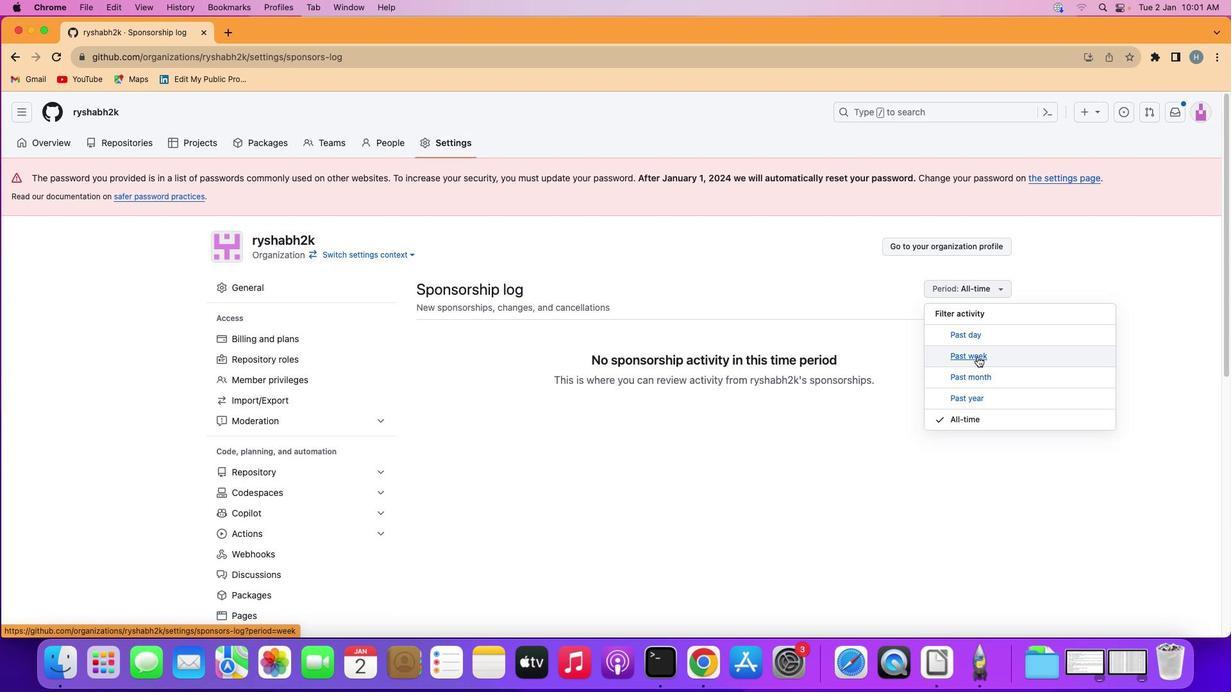 
Action: Mouse pressed left at (978, 357)
Screenshot: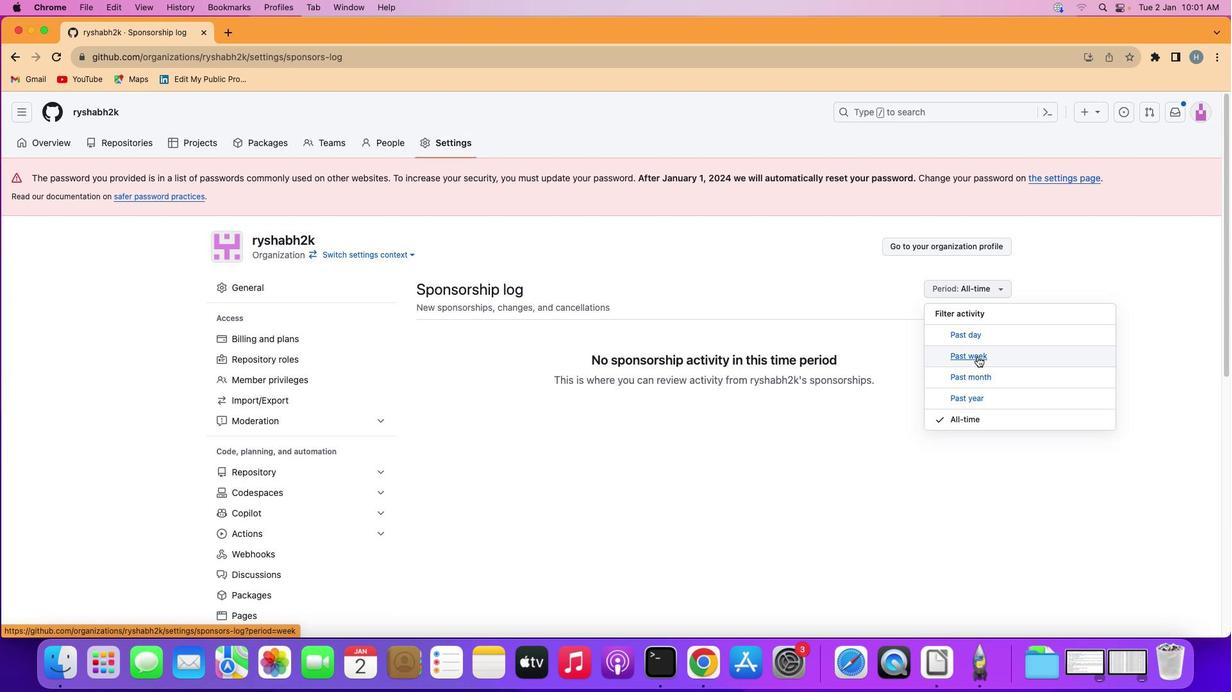 
